 Task: In Heading Arial with underline. Font size of heading  '18'Font style of data Calibri. Font size of data  9Alignment of headline & data Align center. Fill color in heading,  RedFont color of data Black Apply border in Data No BorderIn the sheet   Revive Sales templetes book
Action: Mouse moved to (97, 217)
Screenshot: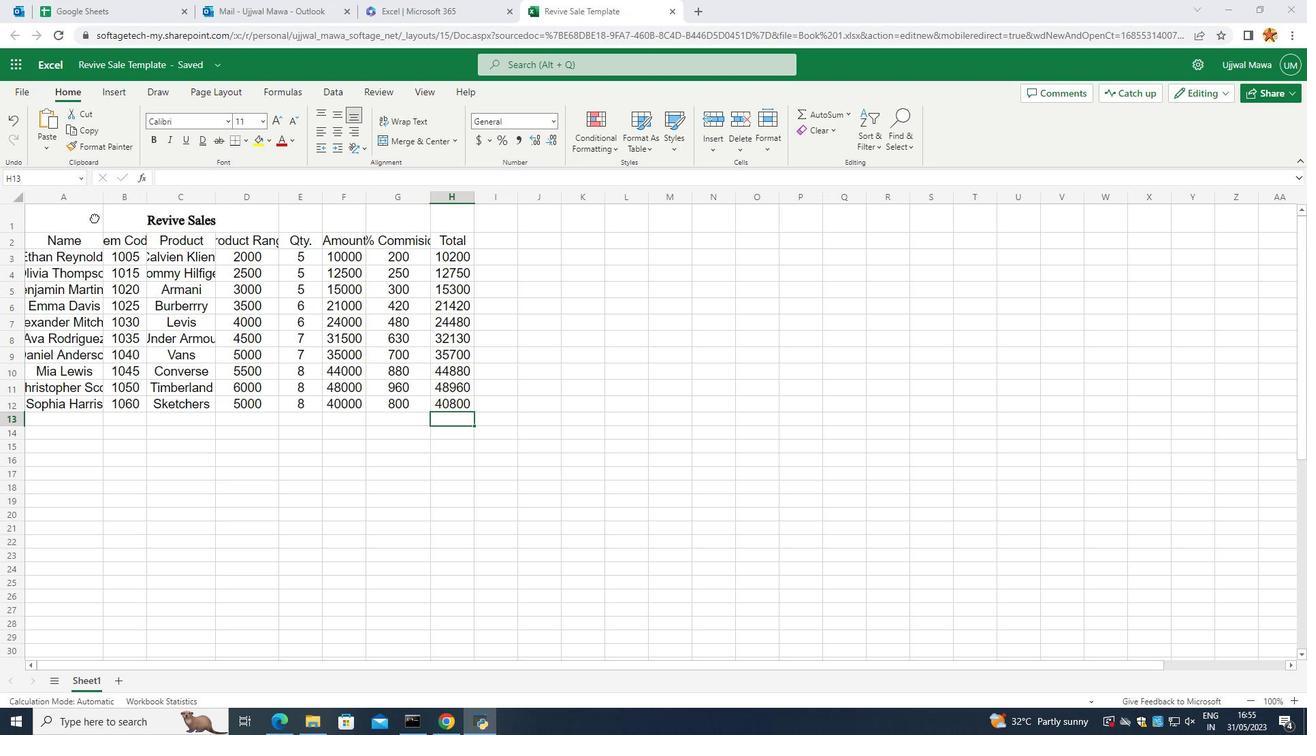 
Action: Mouse pressed left at (97, 217)
Screenshot: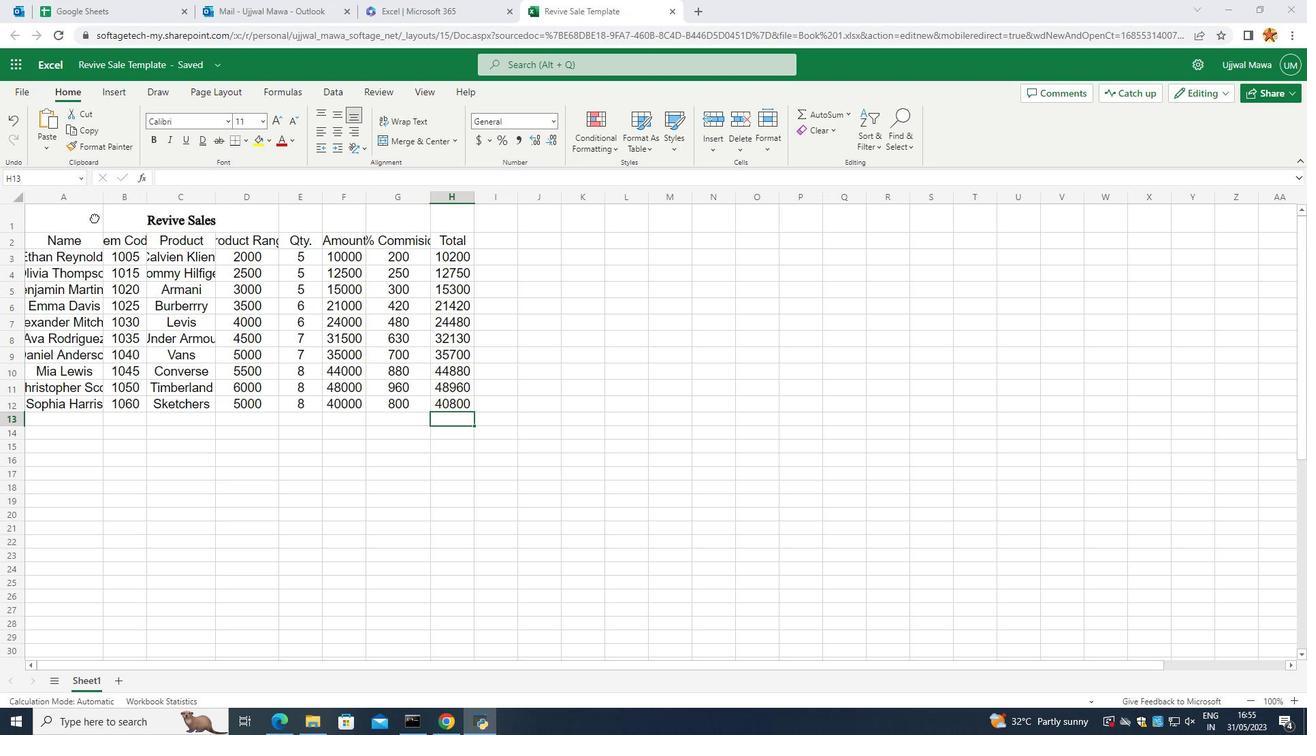 
Action: Mouse moved to (103, 200)
Screenshot: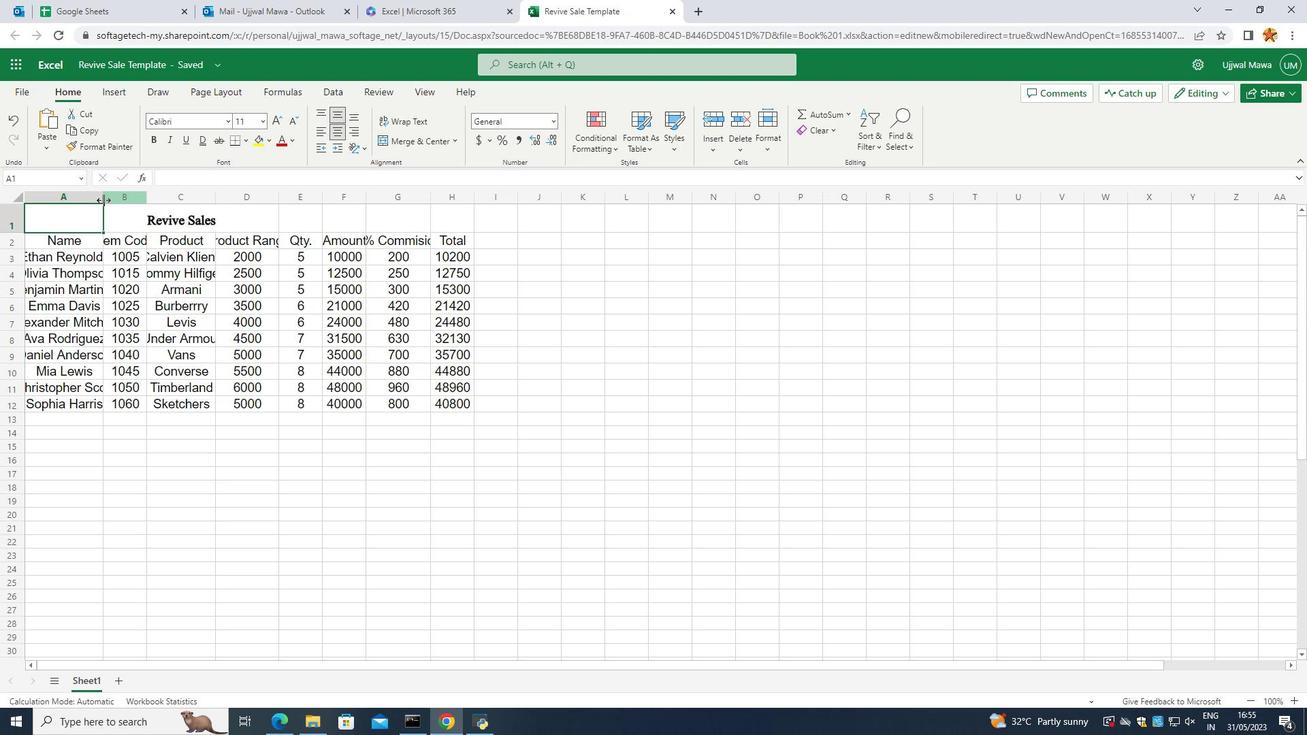 
Action: Mouse pressed left at (103, 200)
Screenshot: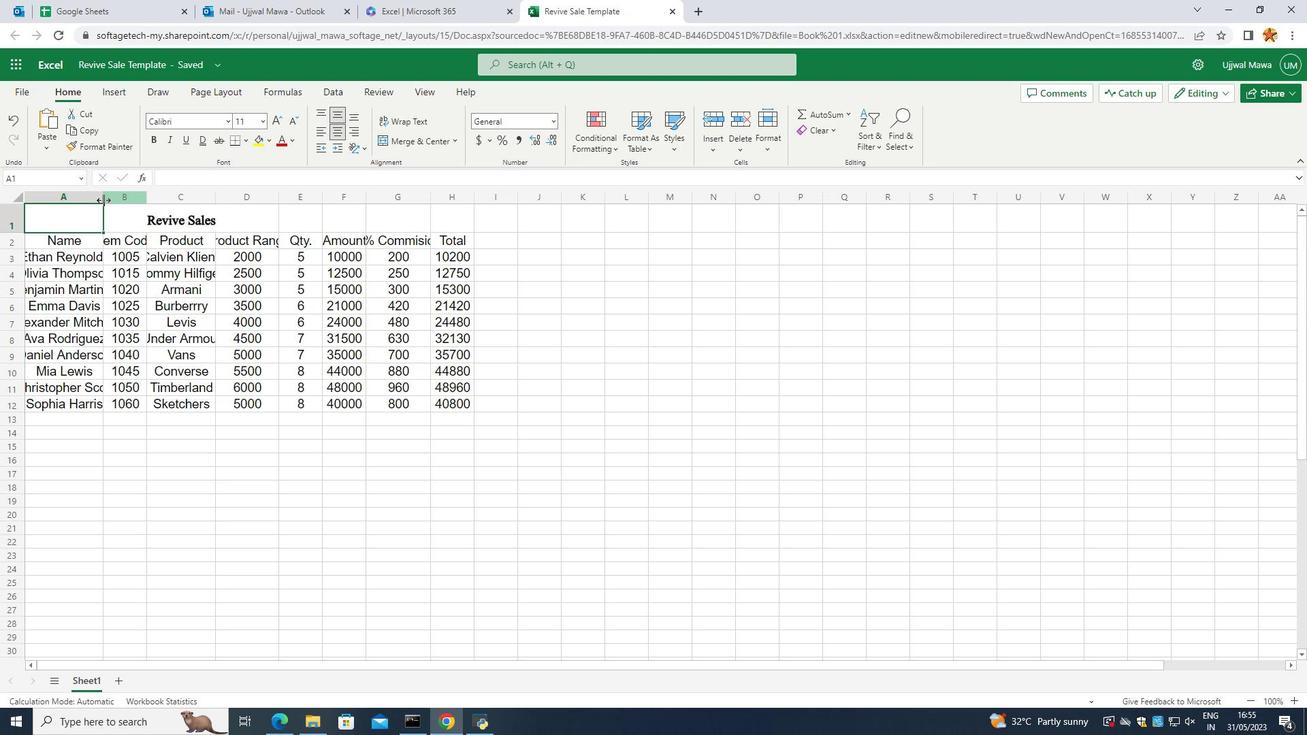 
Action: Mouse moved to (166, 207)
Screenshot: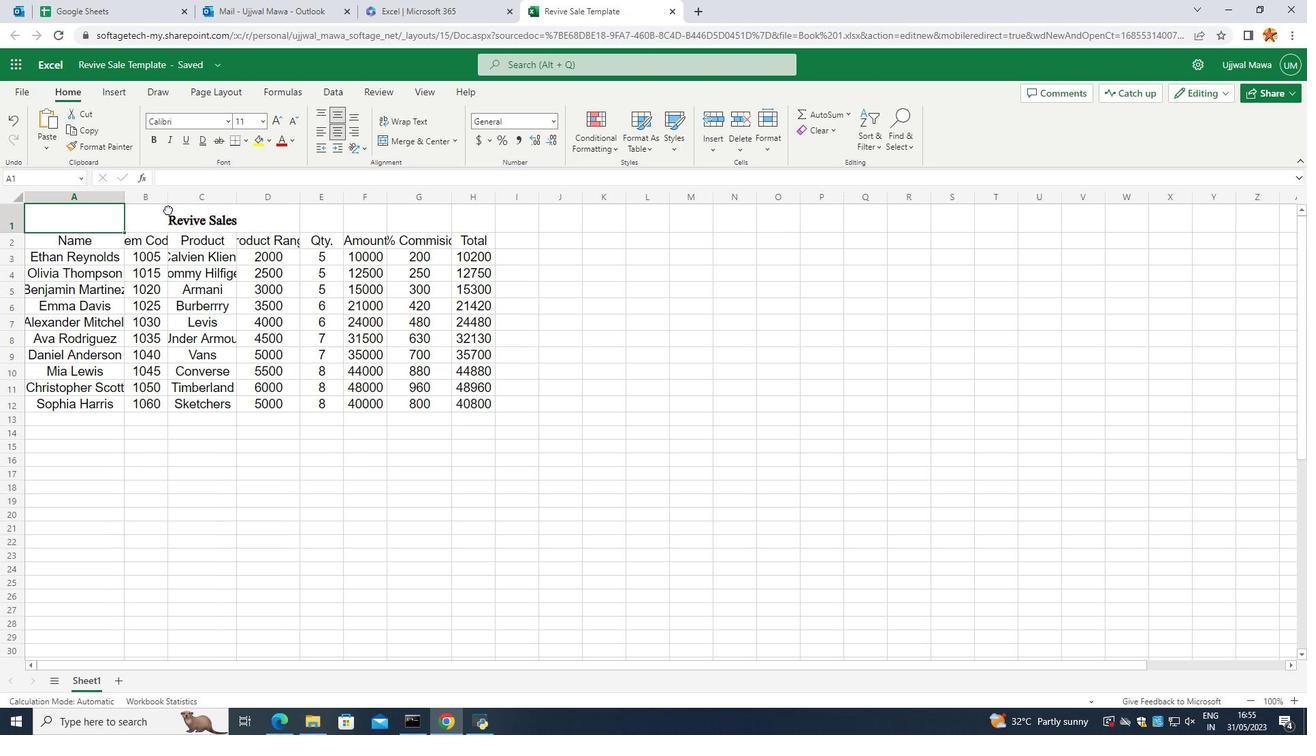 
Action: Mouse pressed left at (166, 207)
Screenshot: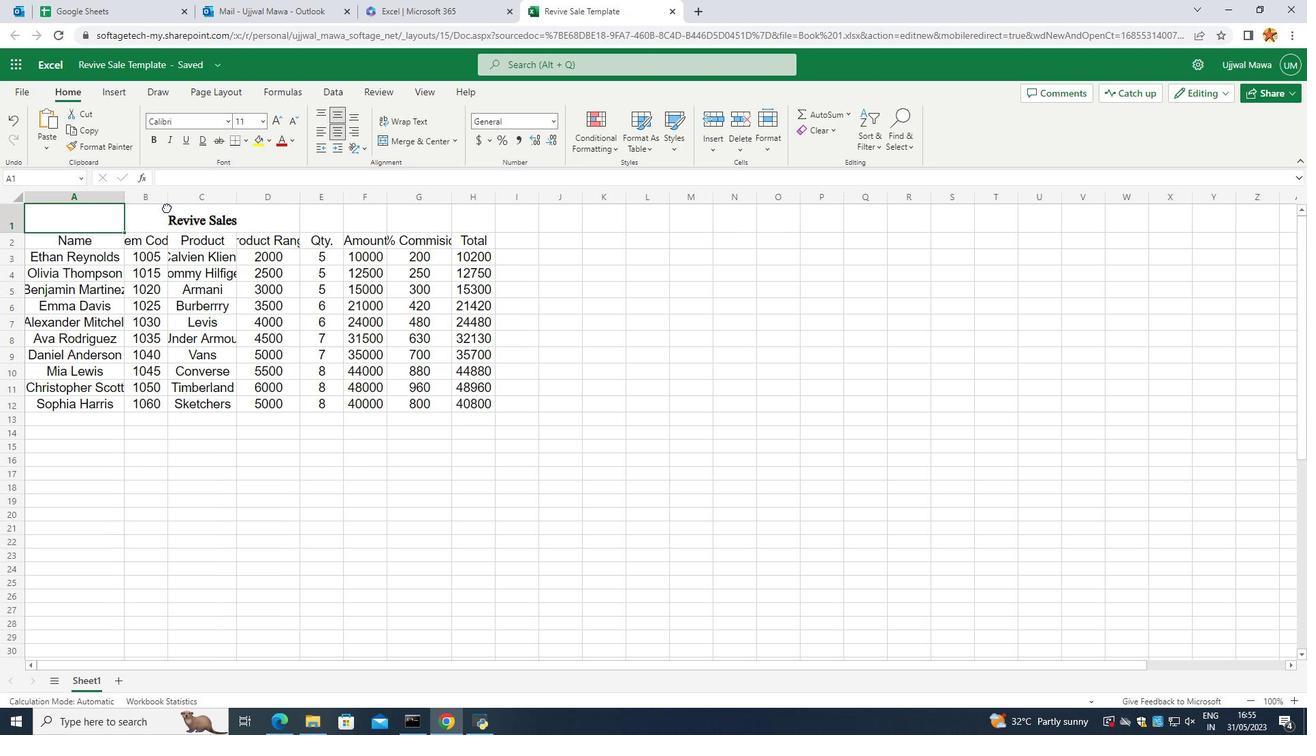 
Action: Mouse moved to (168, 201)
Screenshot: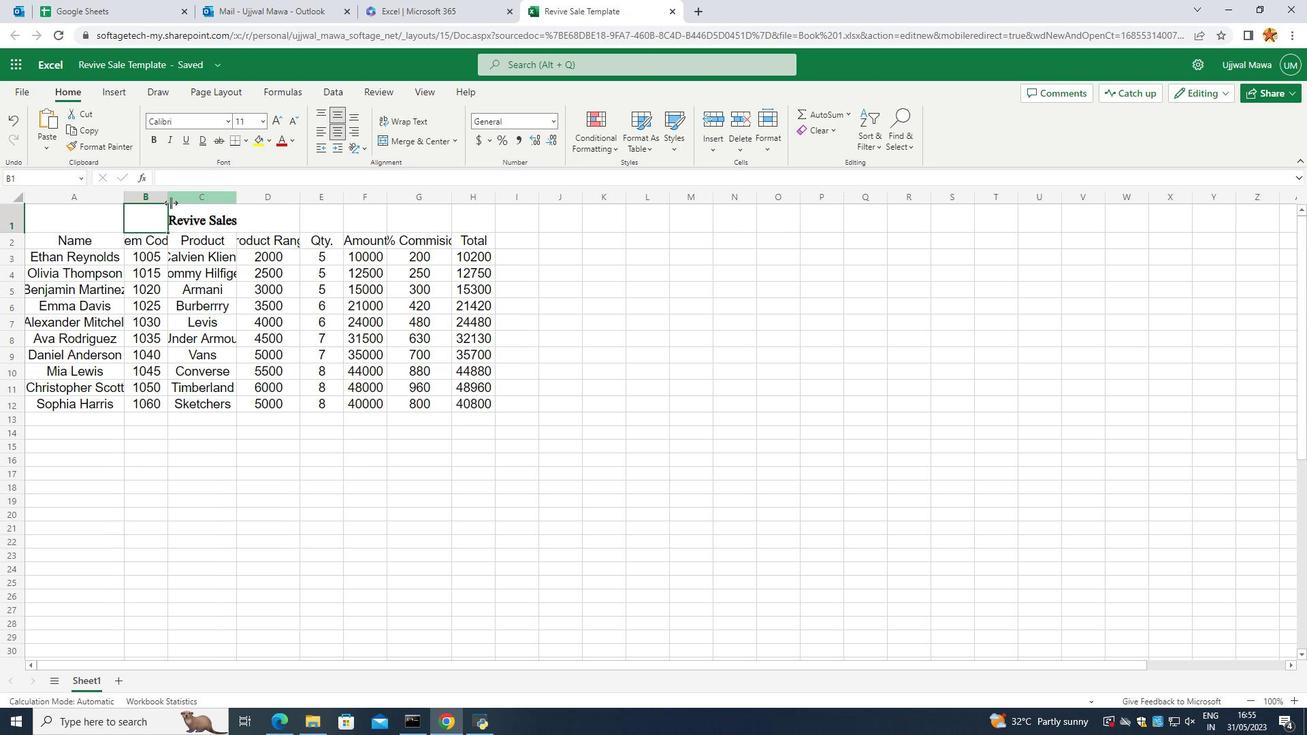 
Action: Mouse pressed left at (168, 201)
Screenshot: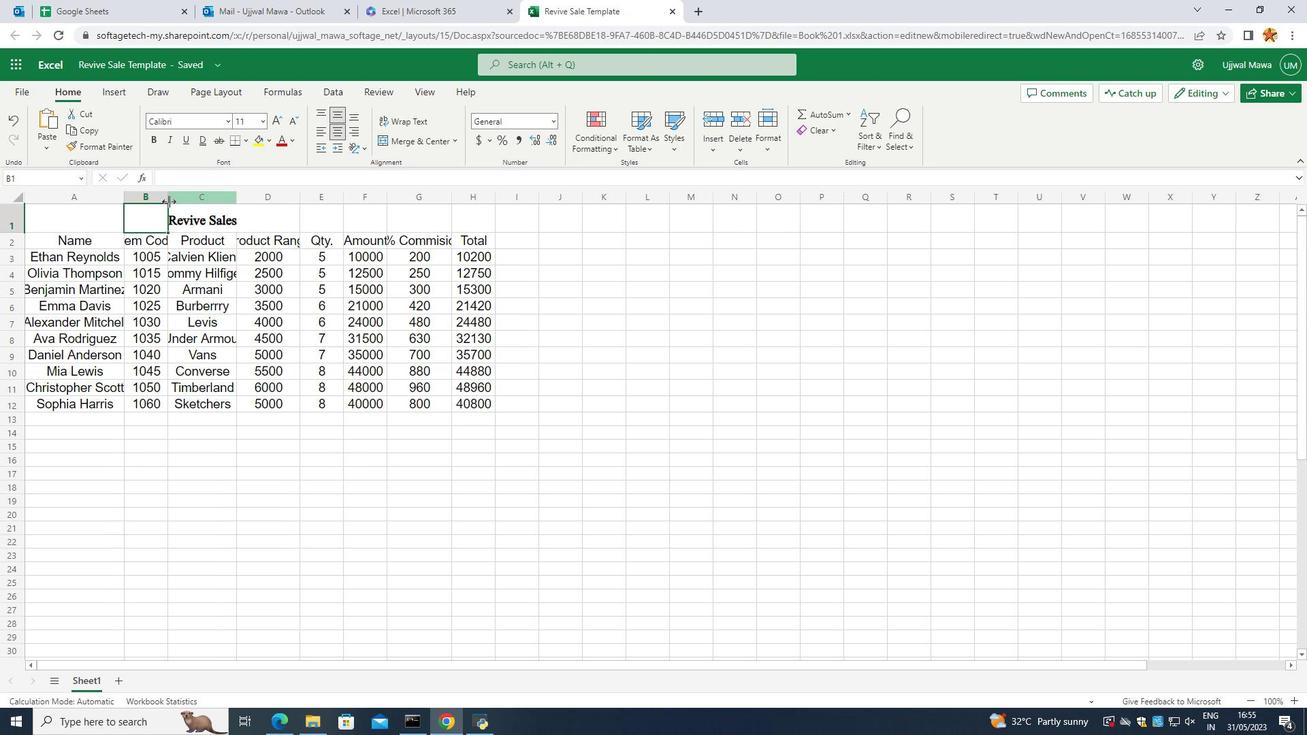 
Action: Mouse moved to (254, 212)
Screenshot: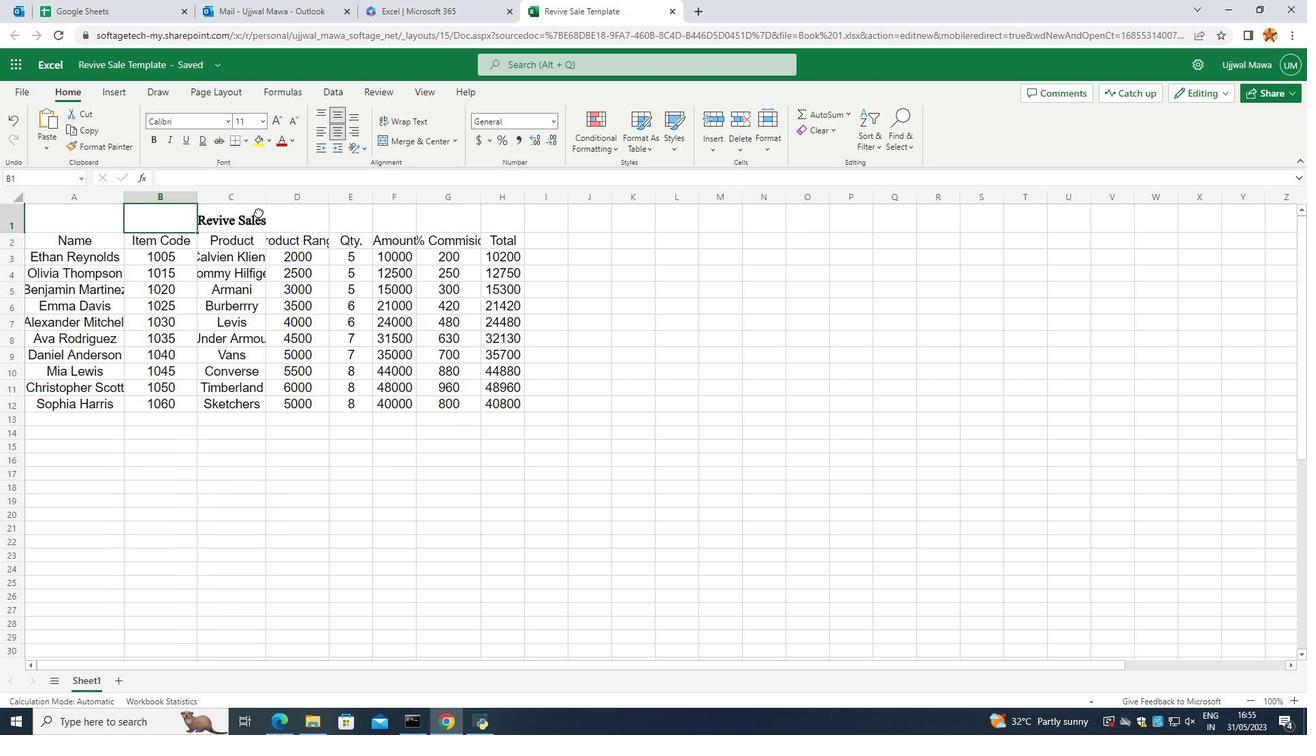 
Action: Mouse pressed left at (254, 212)
Screenshot: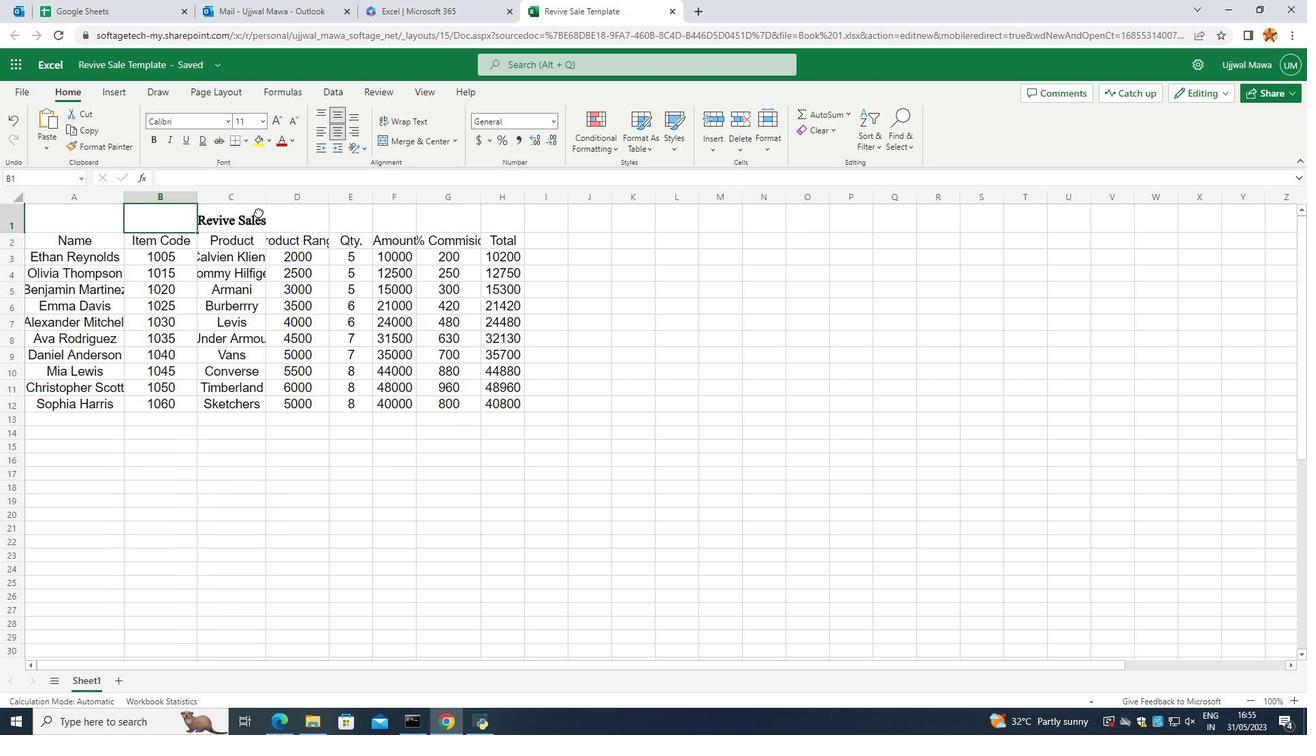 
Action: Mouse moved to (268, 200)
Screenshot: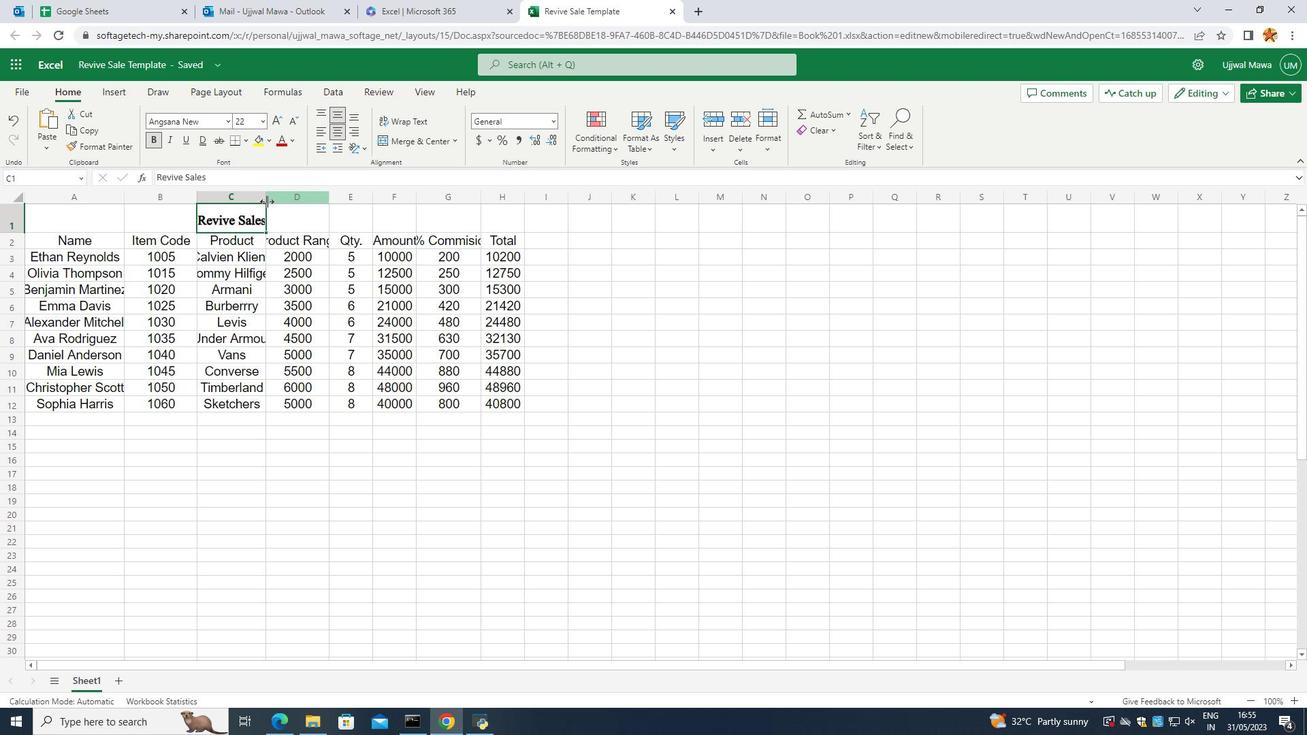 
Action: Mouse pressed left at (268, 200)
Screenshot: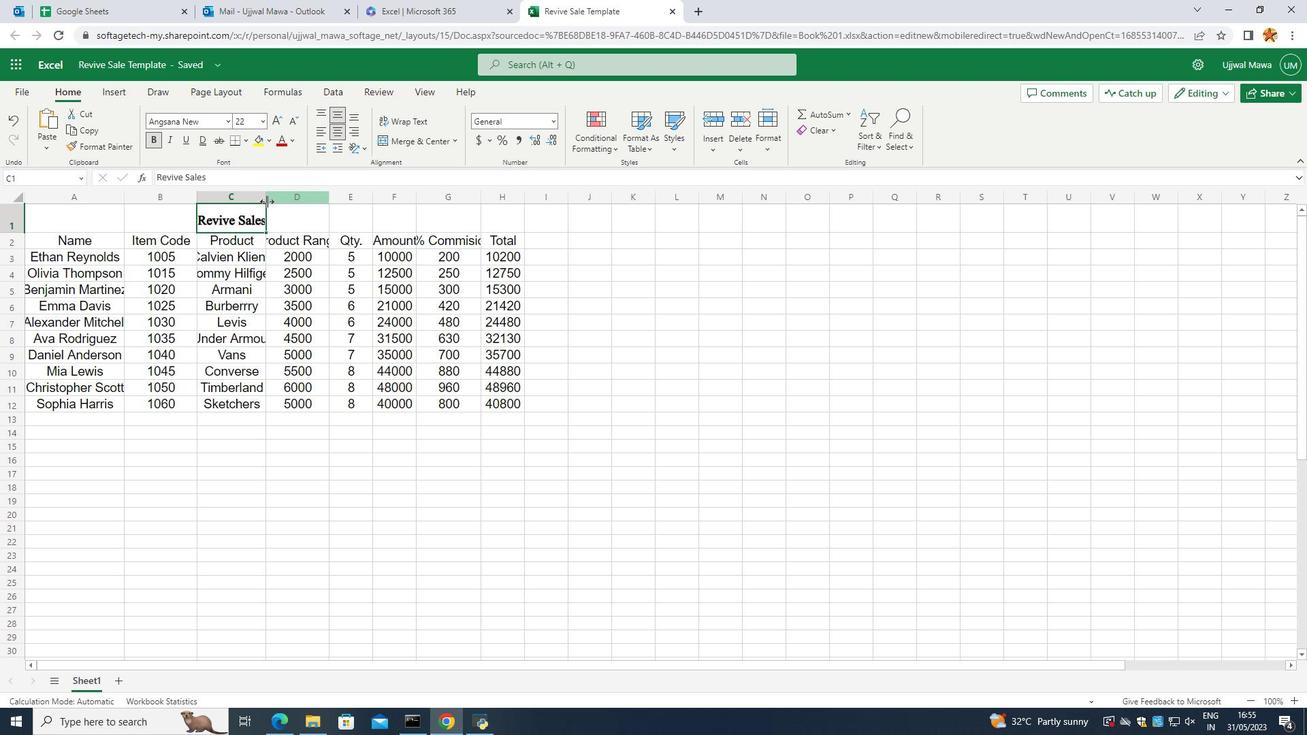 
Action: Mouse moved to (333, 207)
Screenshot: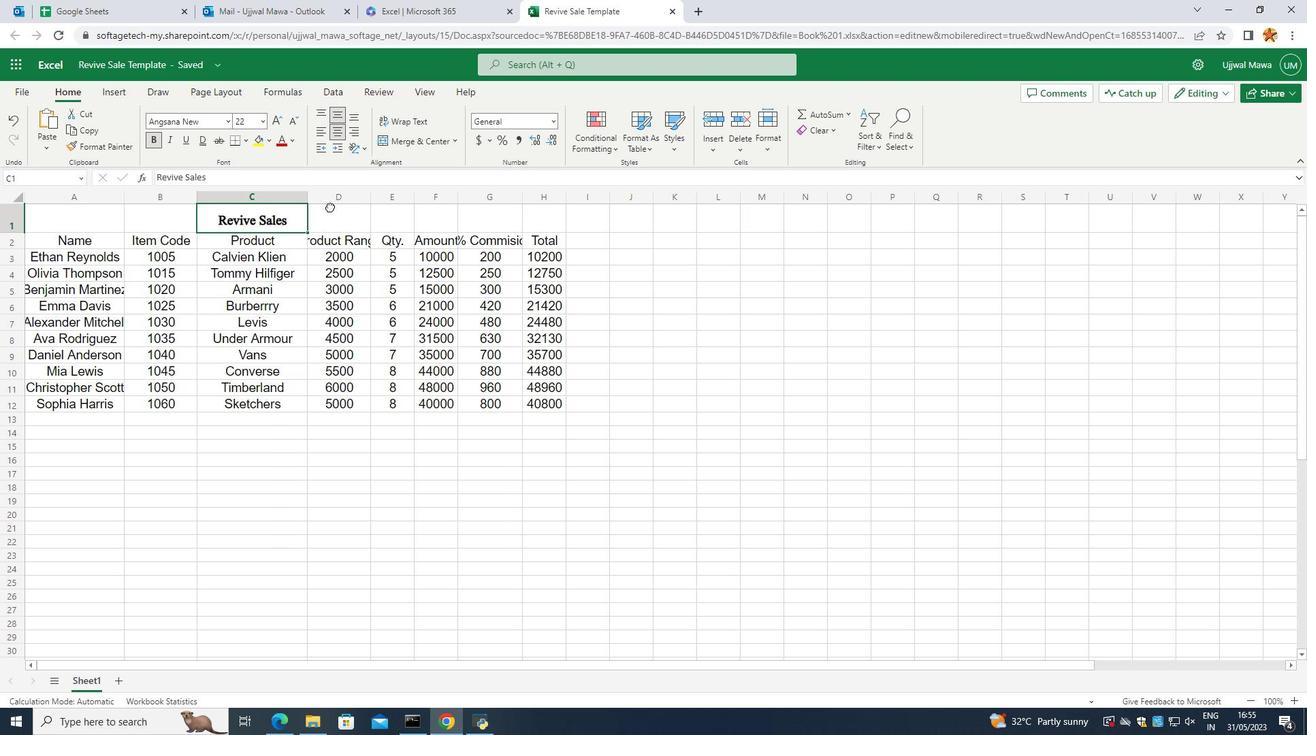 
Action: Mouse pressed left at (333, 207)
Screenshot: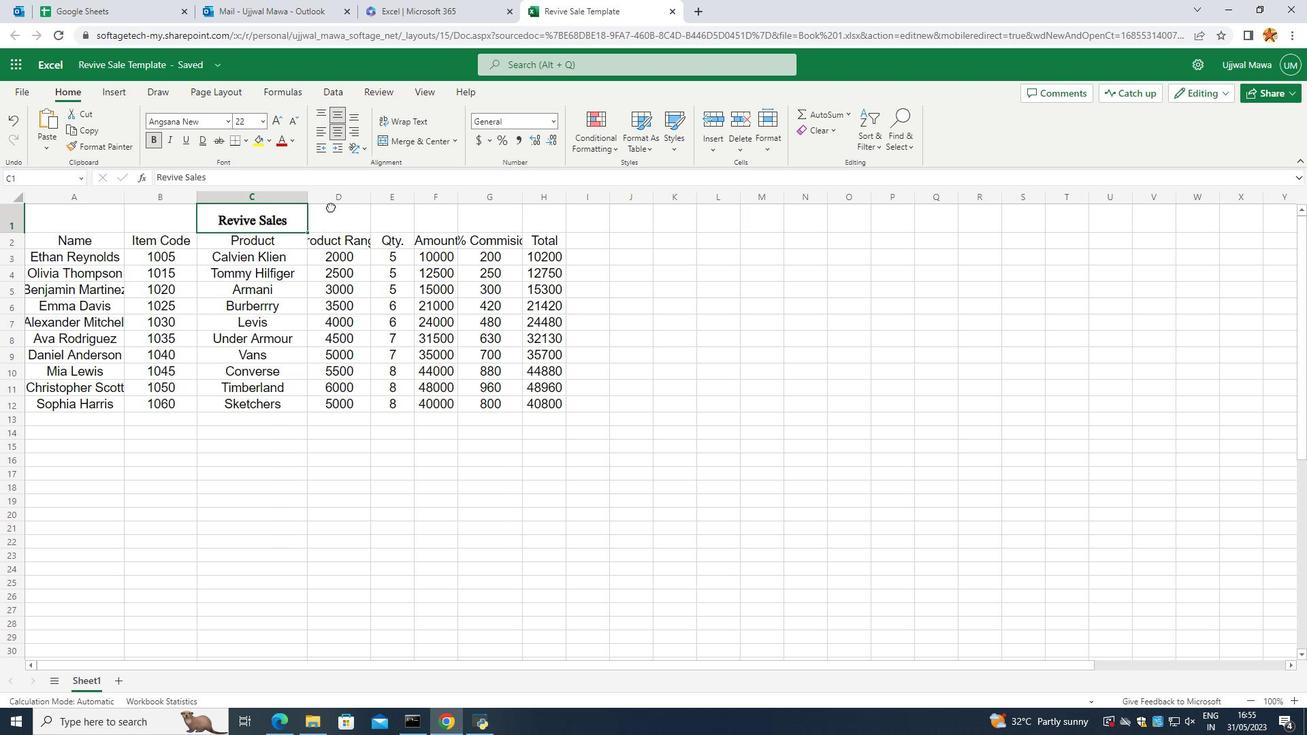 
Action: Mouse moved to (368, 198)
Screenshot: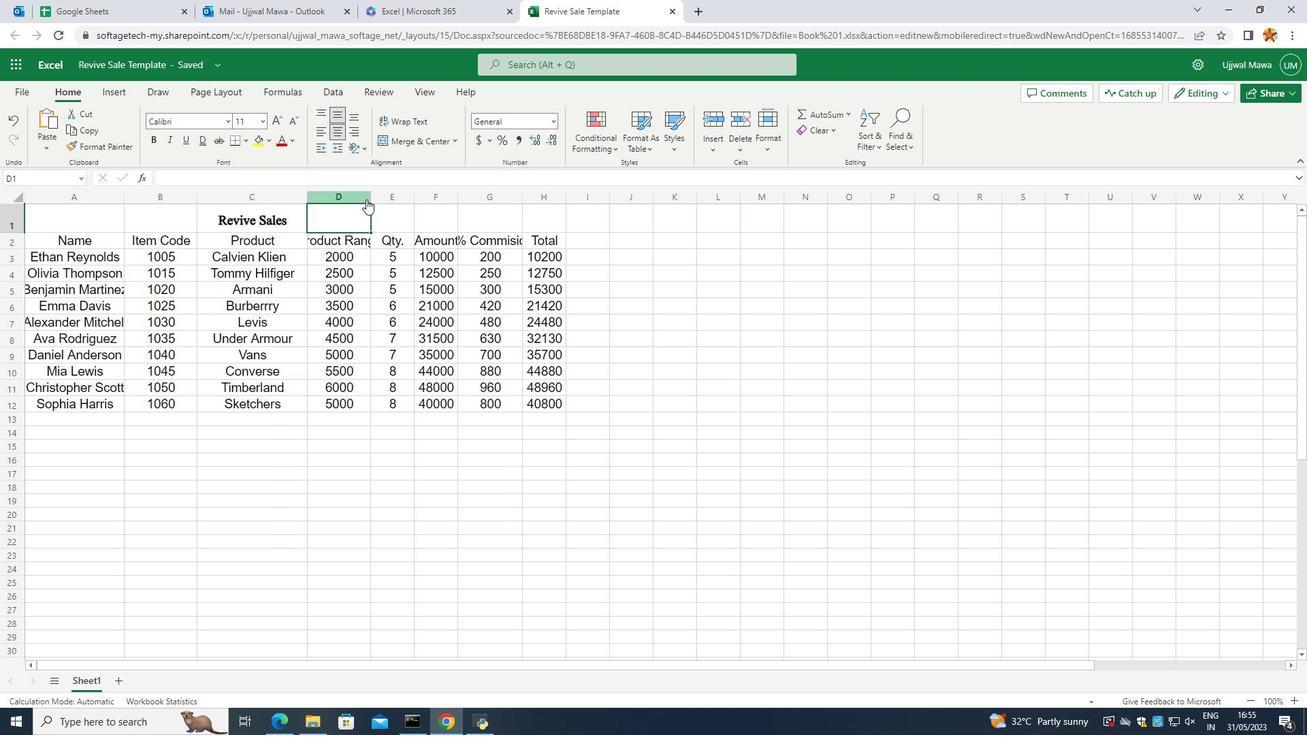 
Action: Mouse pressed left at (368, 198)
Screenshot: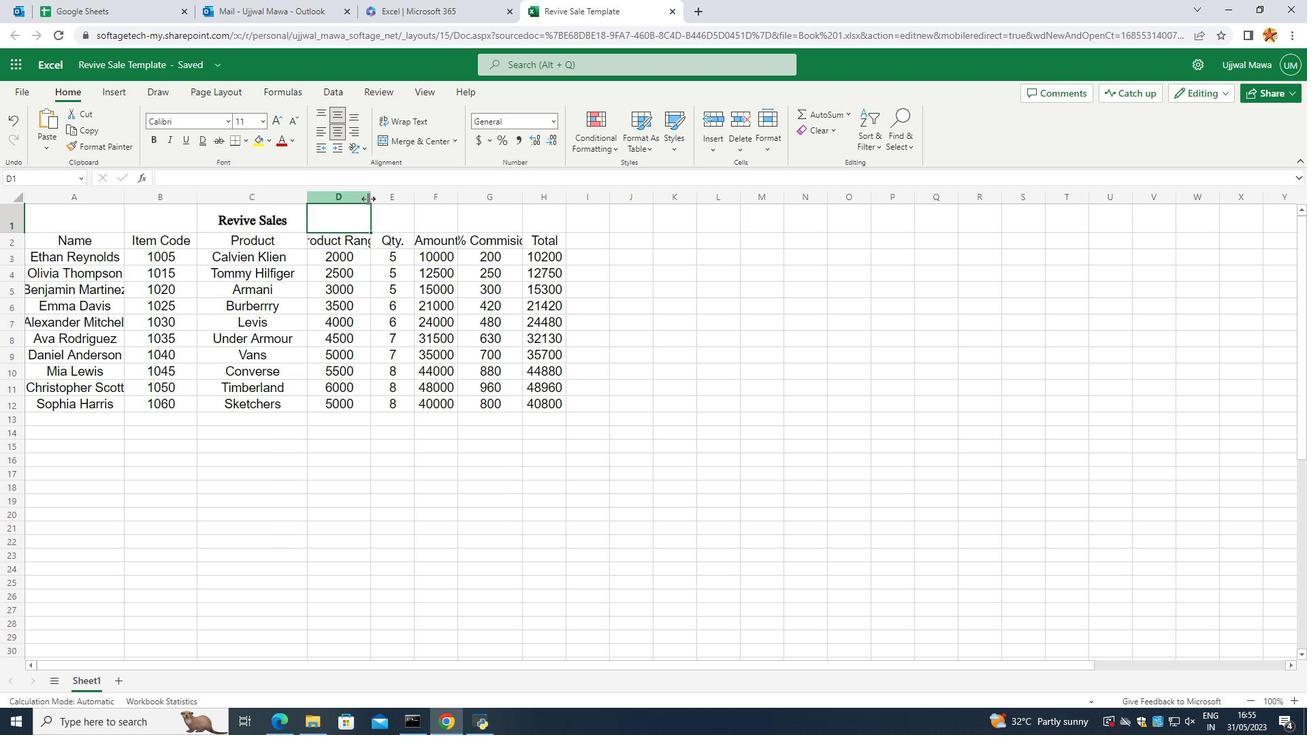 
Action: Mouse moved to (474, 207)
Screenshot: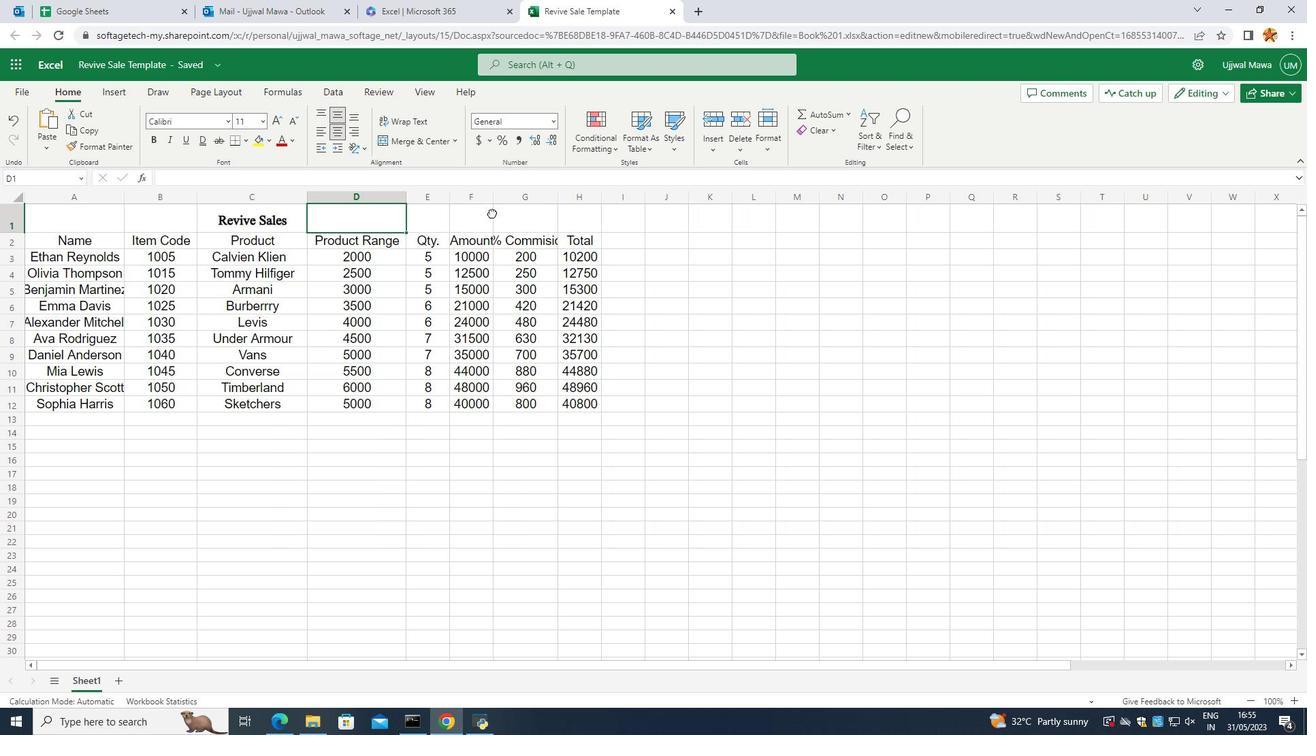 
Action: Mouse pressed left at (474, 207)
Screenshot: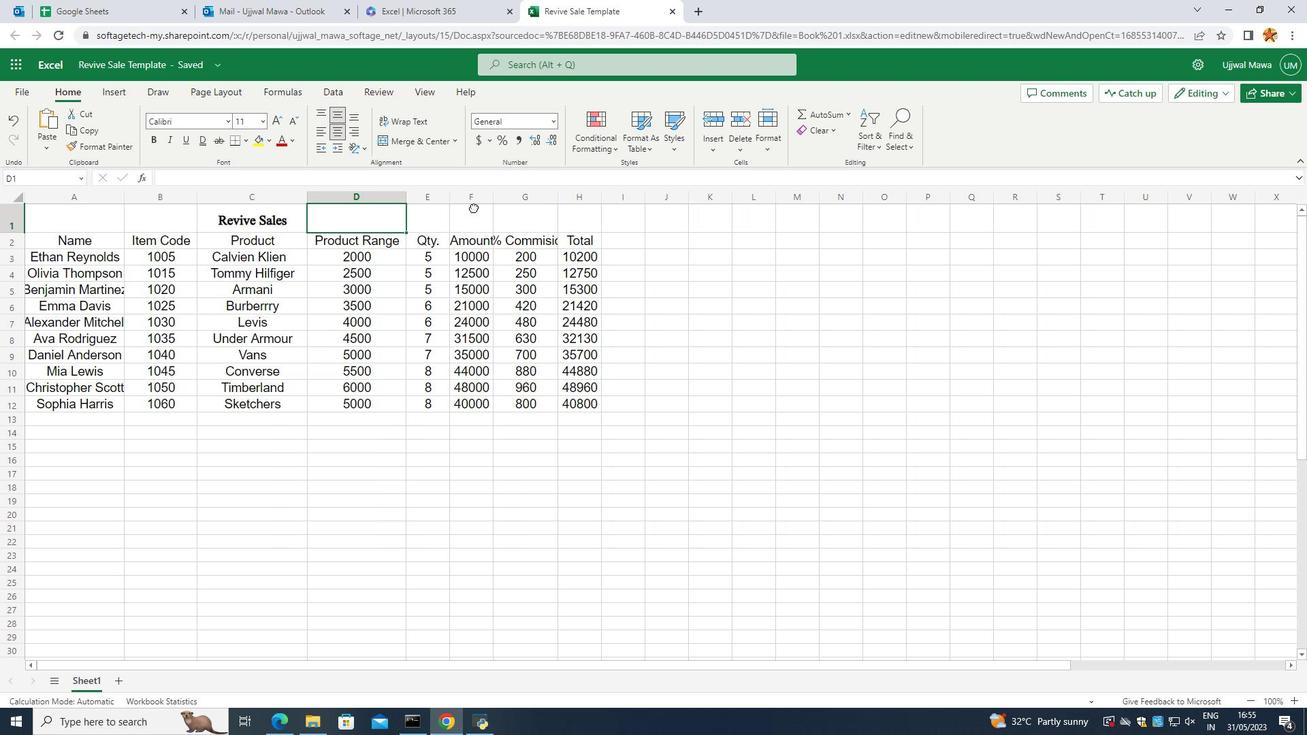 
Action: Mouse moved to (494, 203)
Screenshot: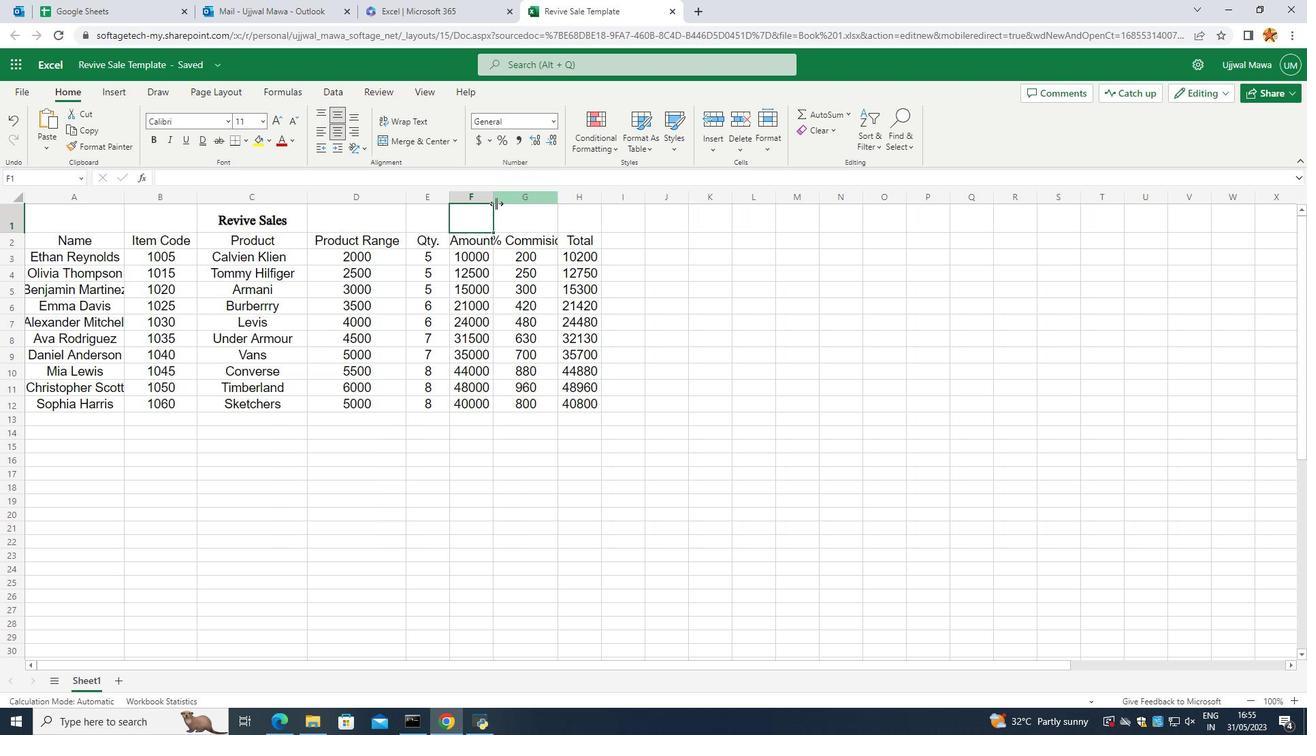 
Action: Mouse pressed left at (494, 203)
Screenshot: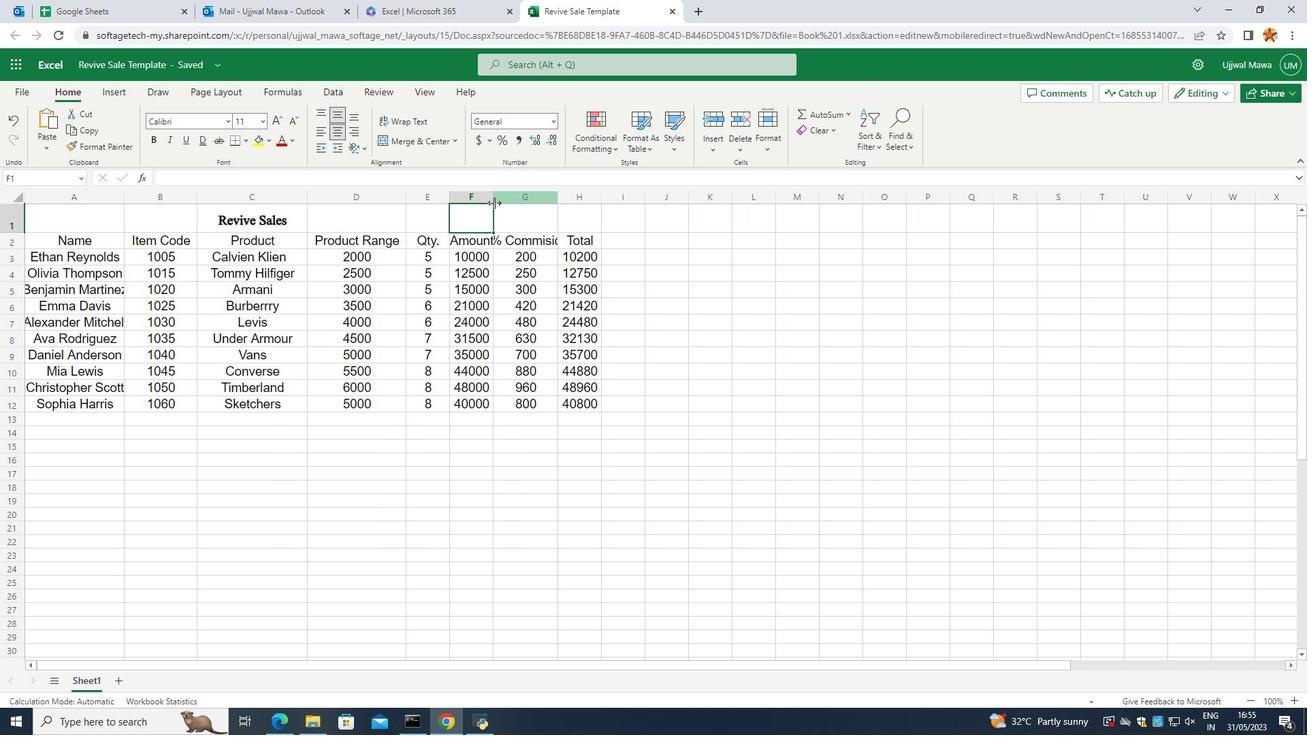 
Action: Mouse moved to (562, 208)
Screenshot: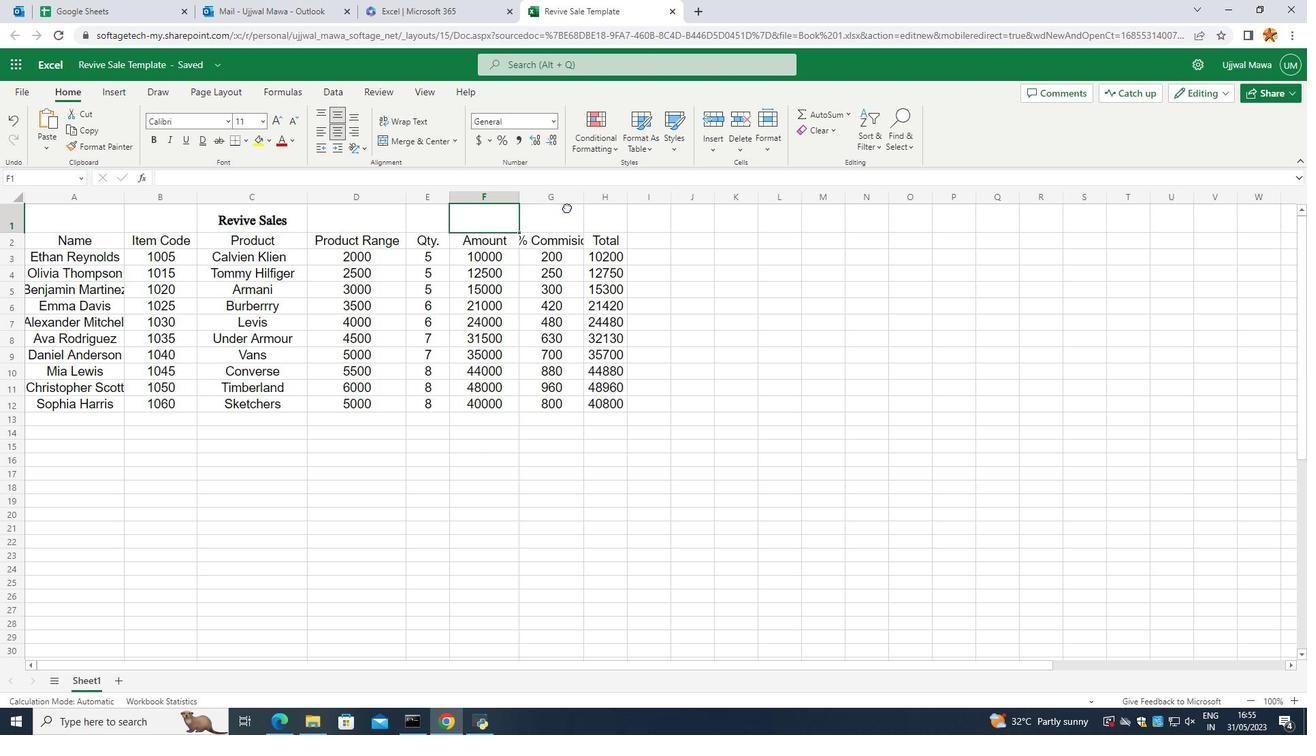 
Action: Mouse pressed left at (562, 208)
Screenshot: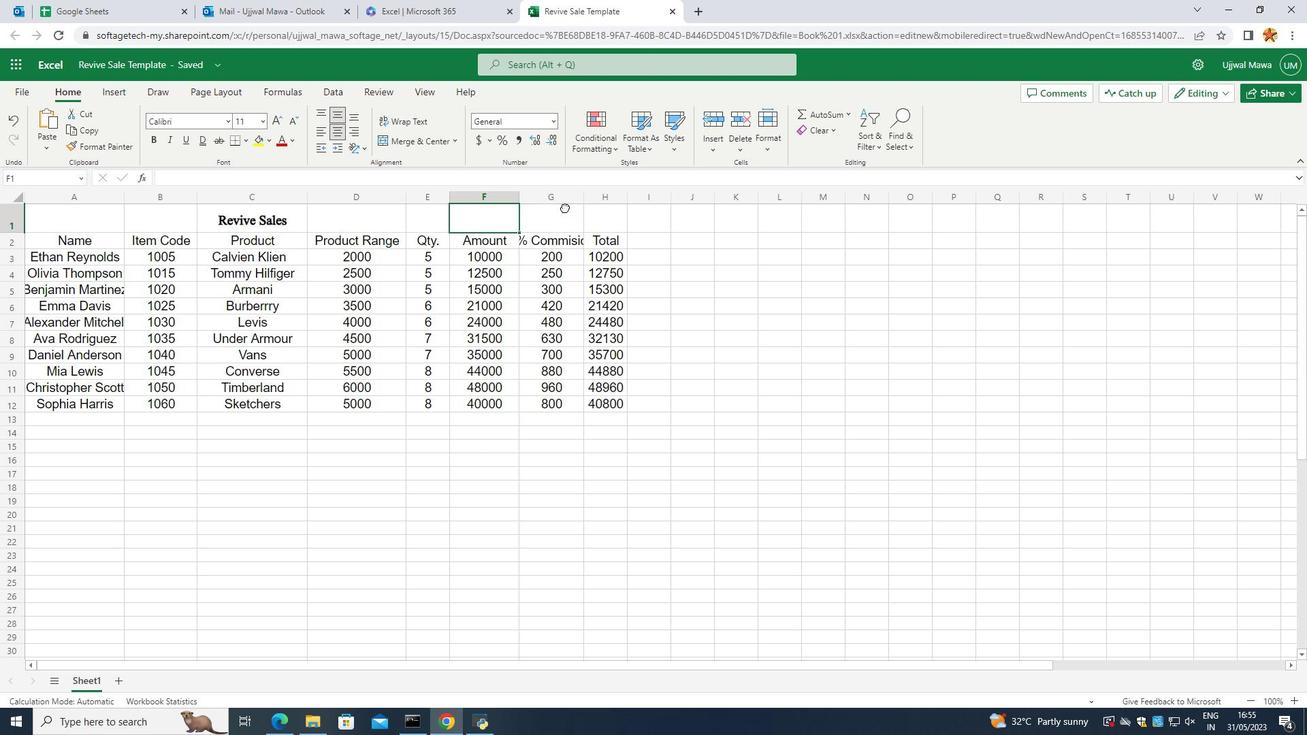 
Action: Mouse moved to (583, 200)
Screenshot: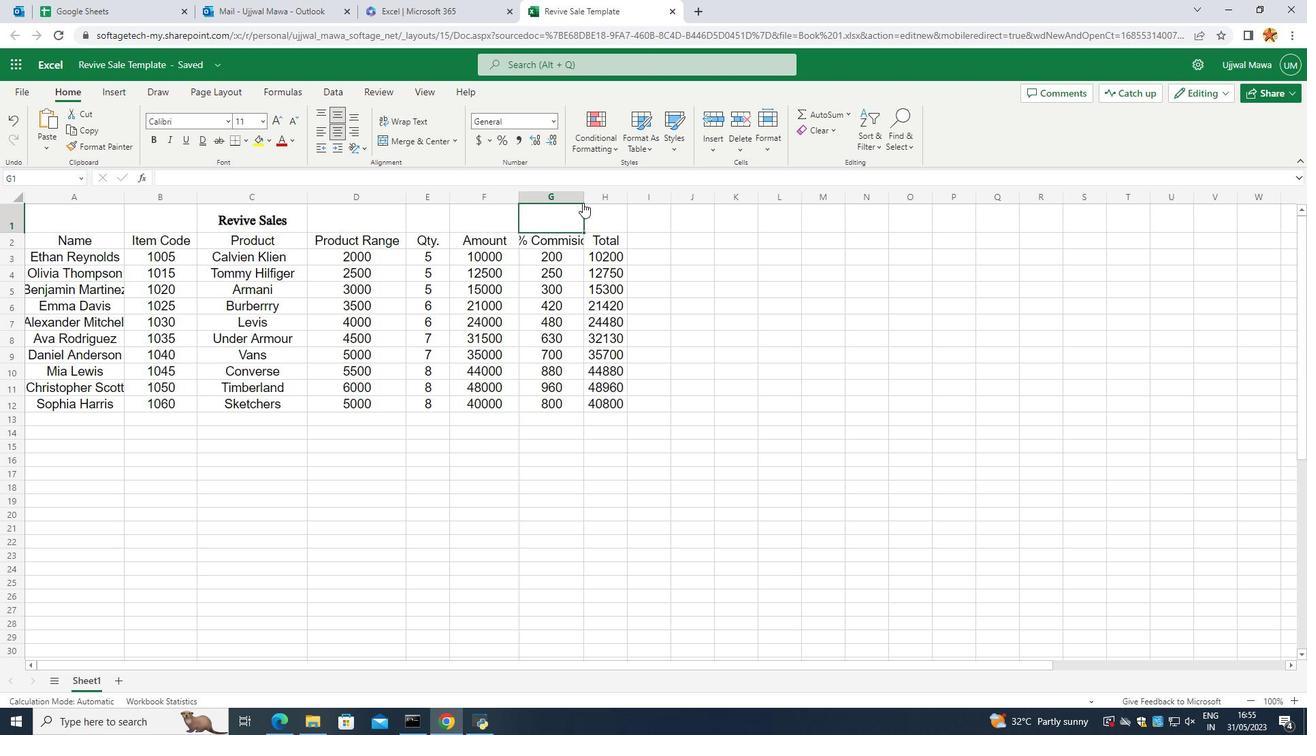 
Action: Mouse pressed left at (583, 200)
Screenshot: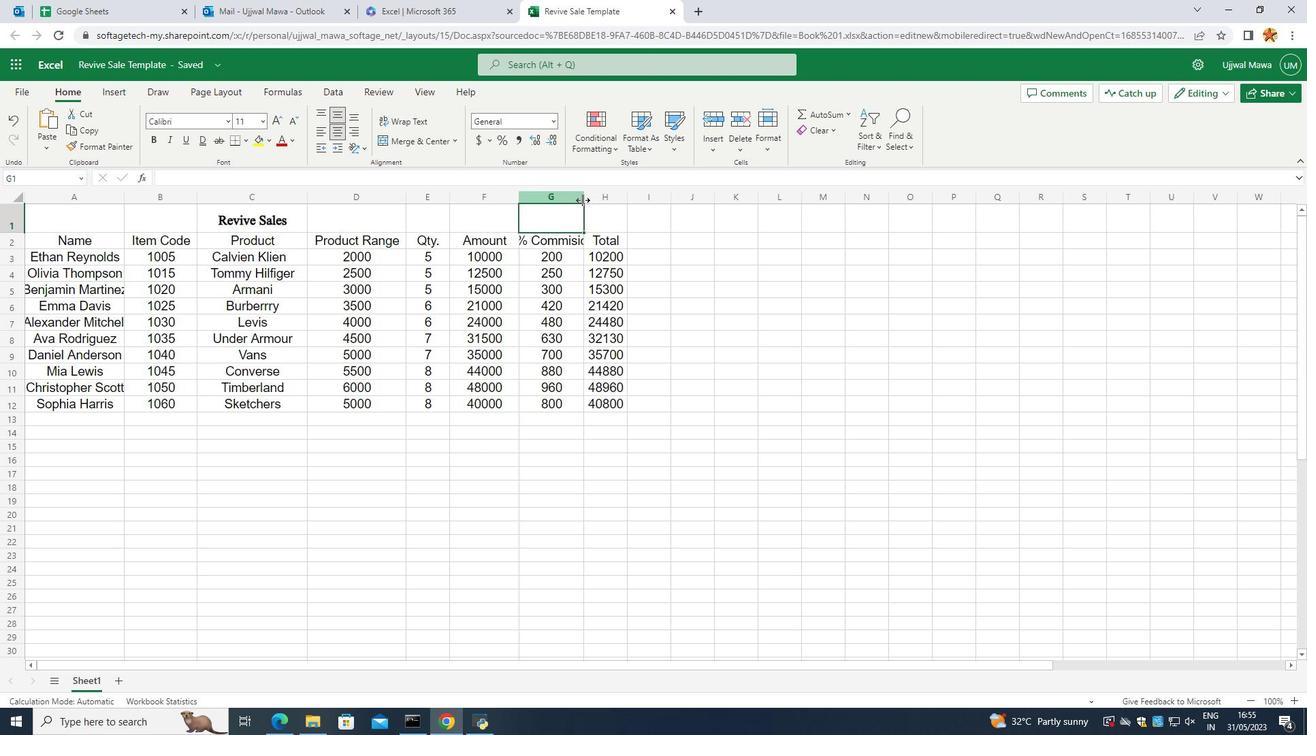 
Action: Mouse moved to (844, 316)
Screenshot: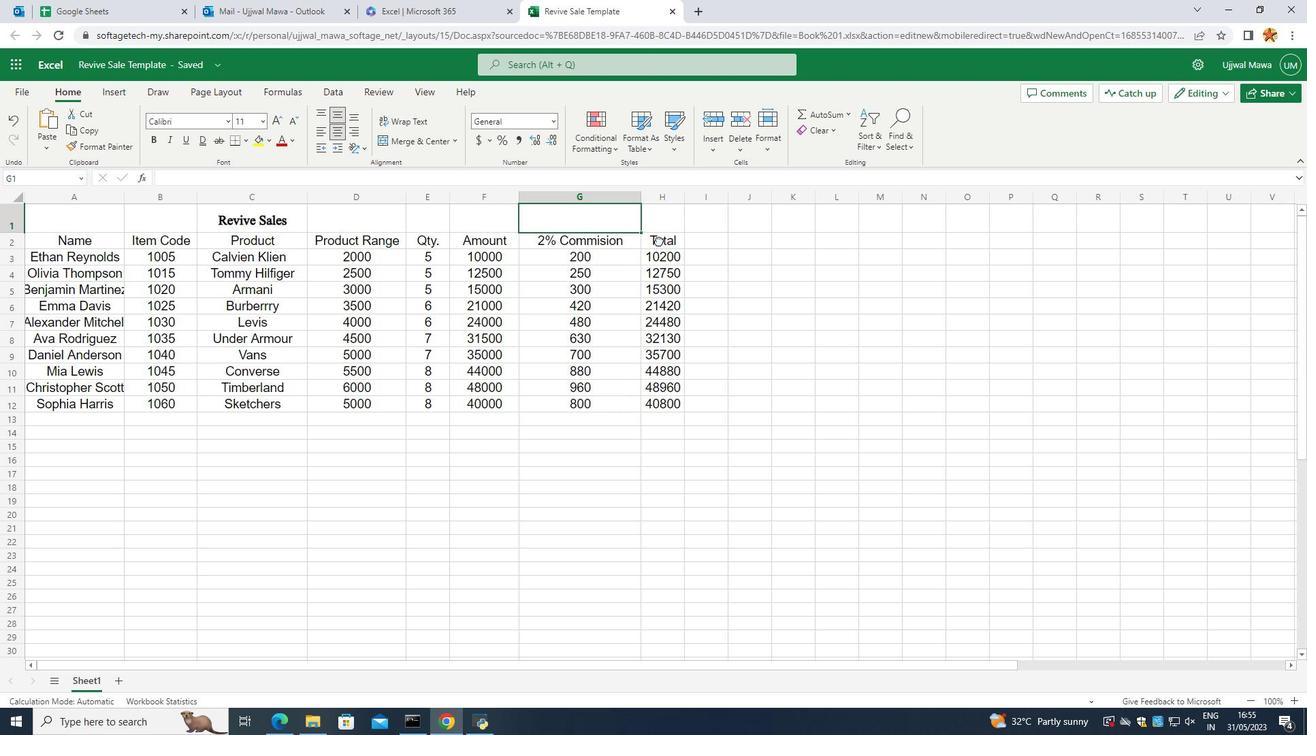 
Action: Mouse pressed left at (844, 316)
Screenshot: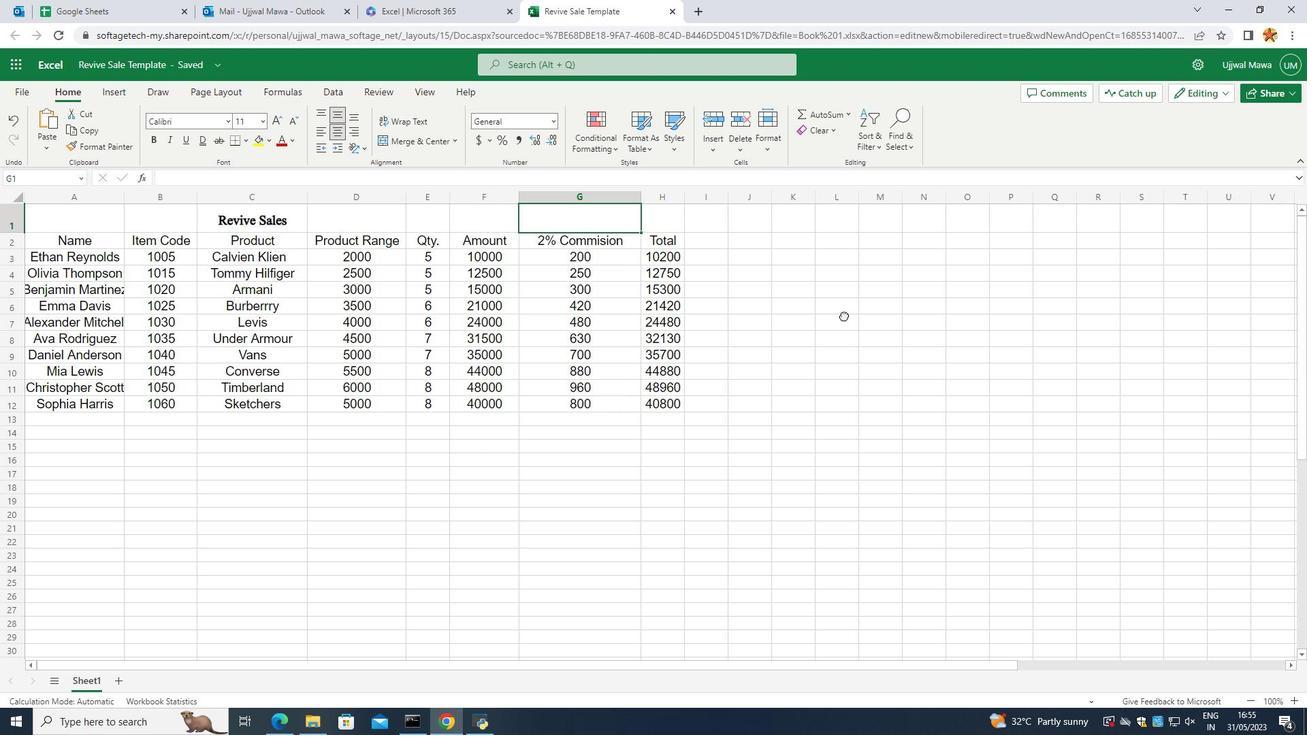 
Action: Mouse moved to (253, 215)
Screenshot: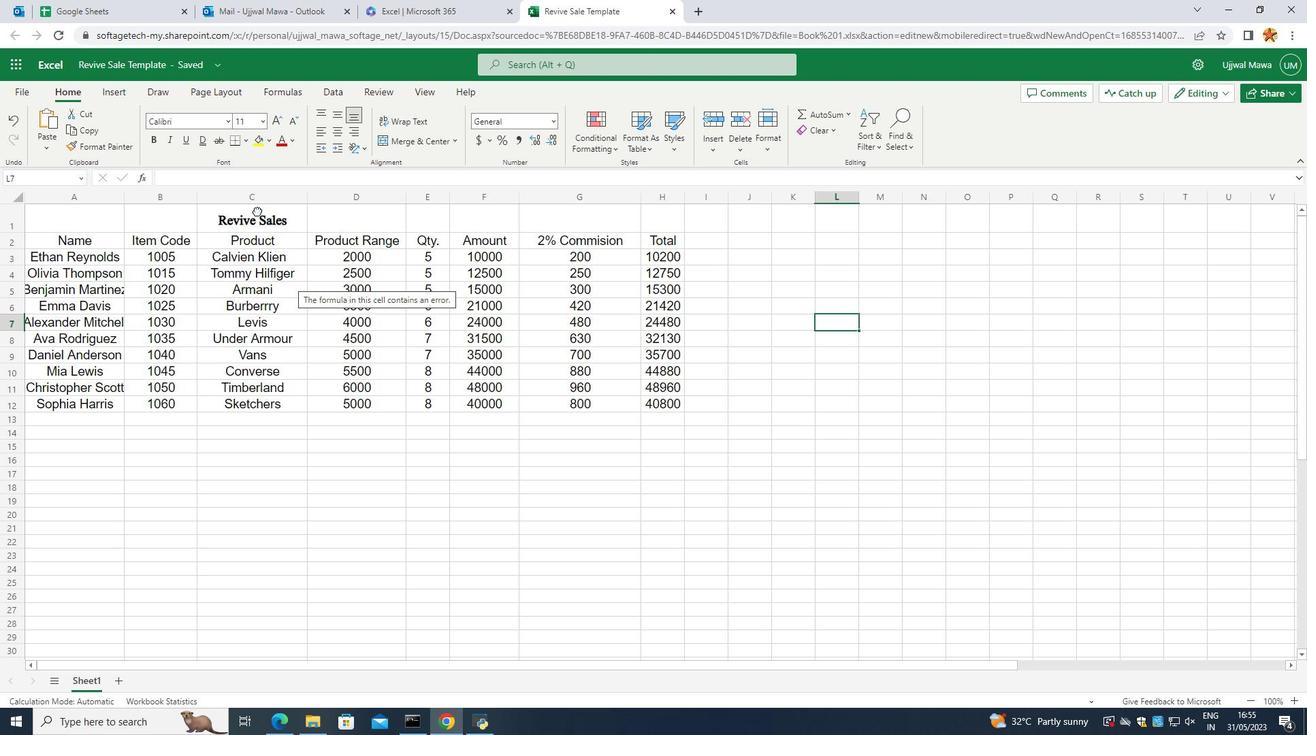 
Action: Mouse pressed left at (253, 215)
Screenshot: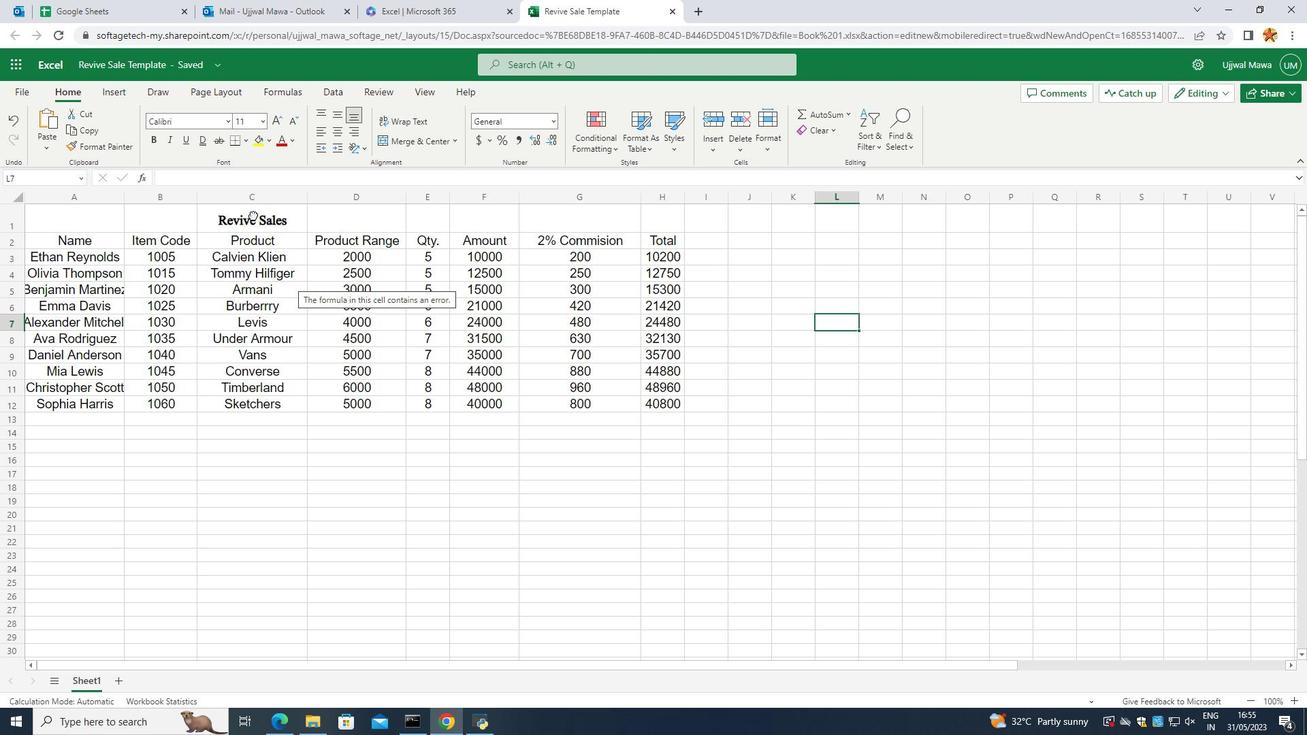 
Action: Mouse moved to (269, 143)
Screenshot: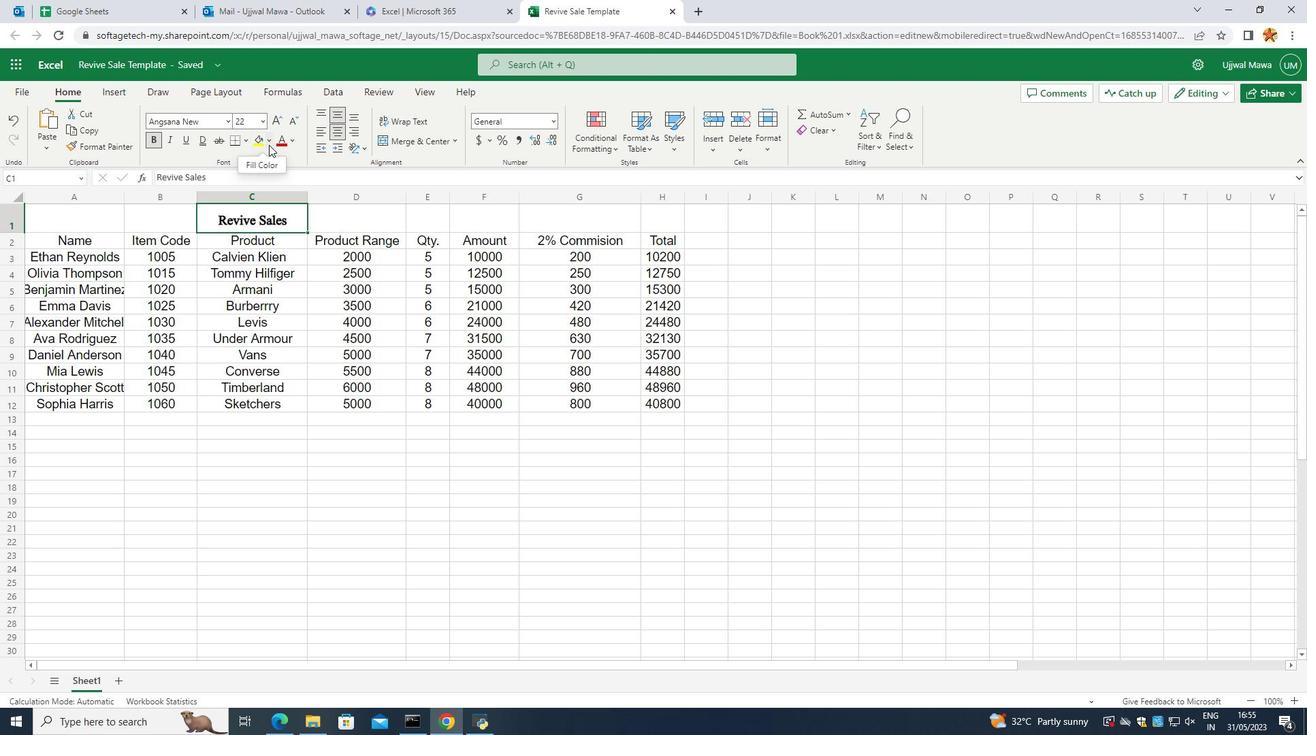 
Action: Mouse pressed left at (269, 143)
Screenshot: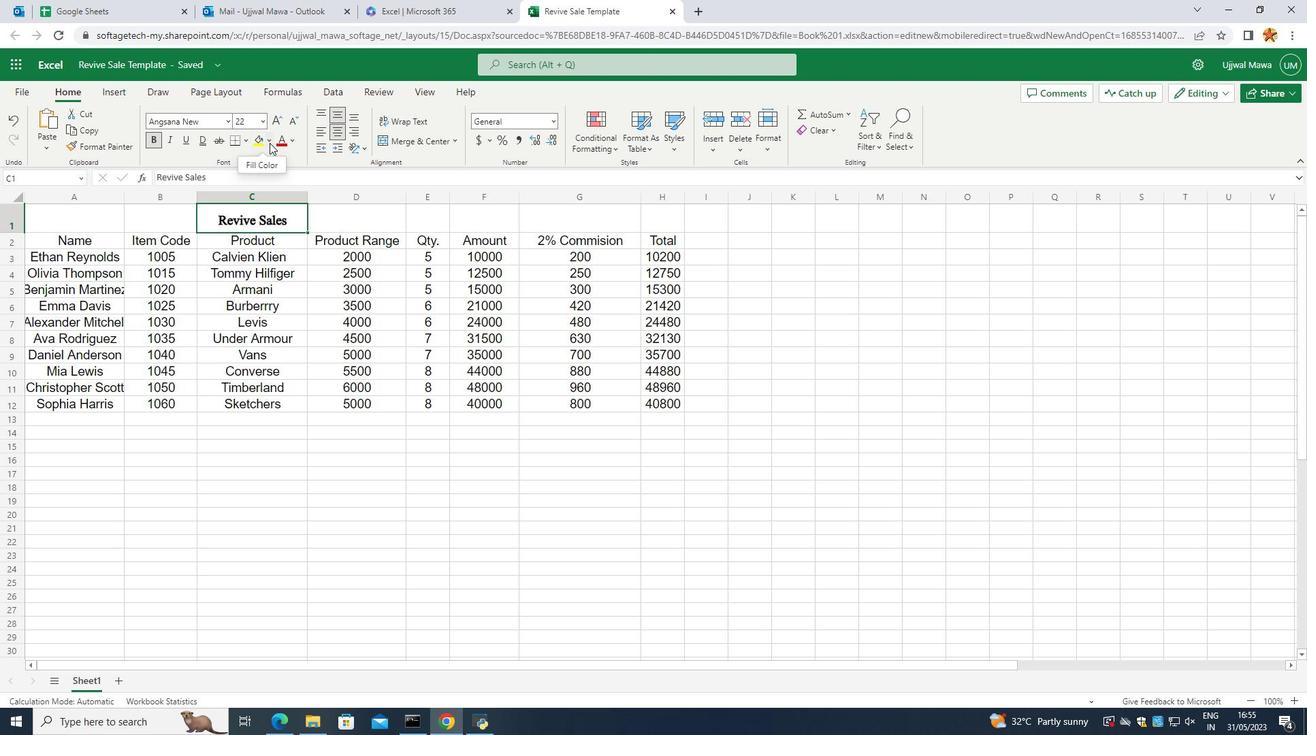
Action: Mouse moved to (347, 244)
Screenshot: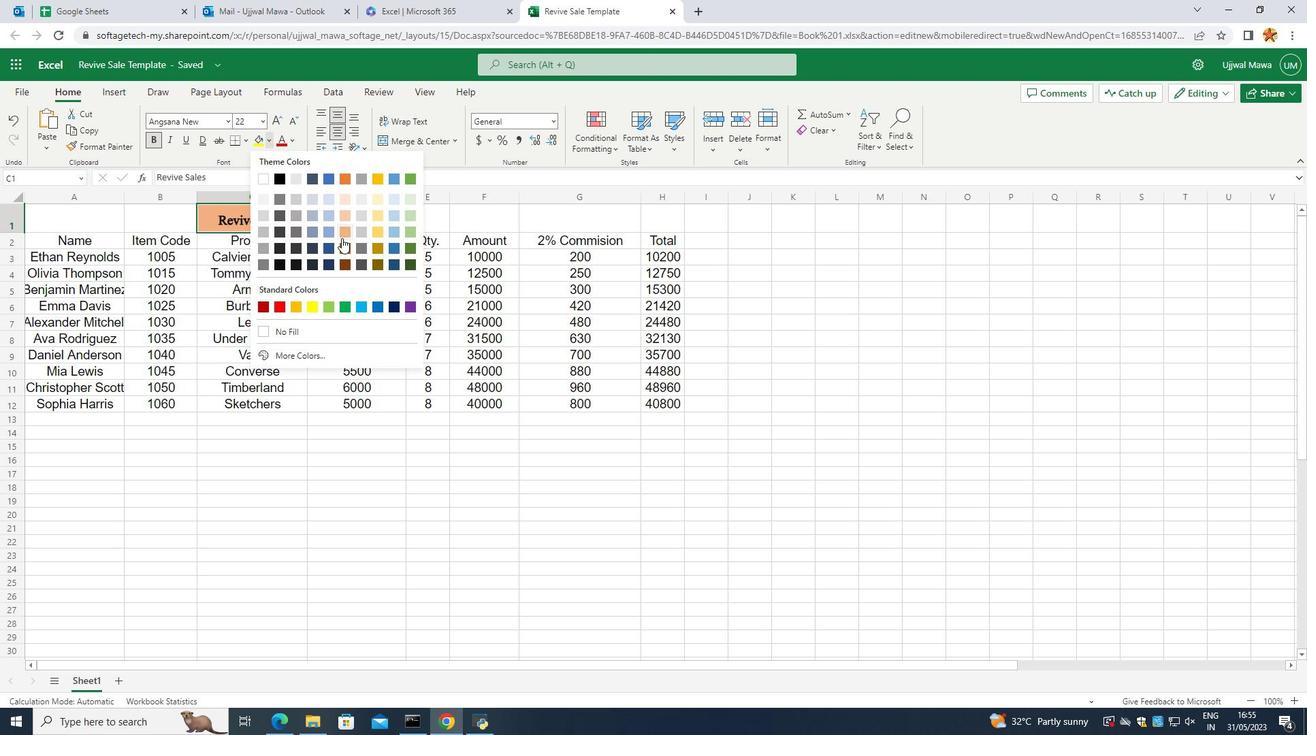 
Action: Mouse pressed left at (347, 244)
Screenshot: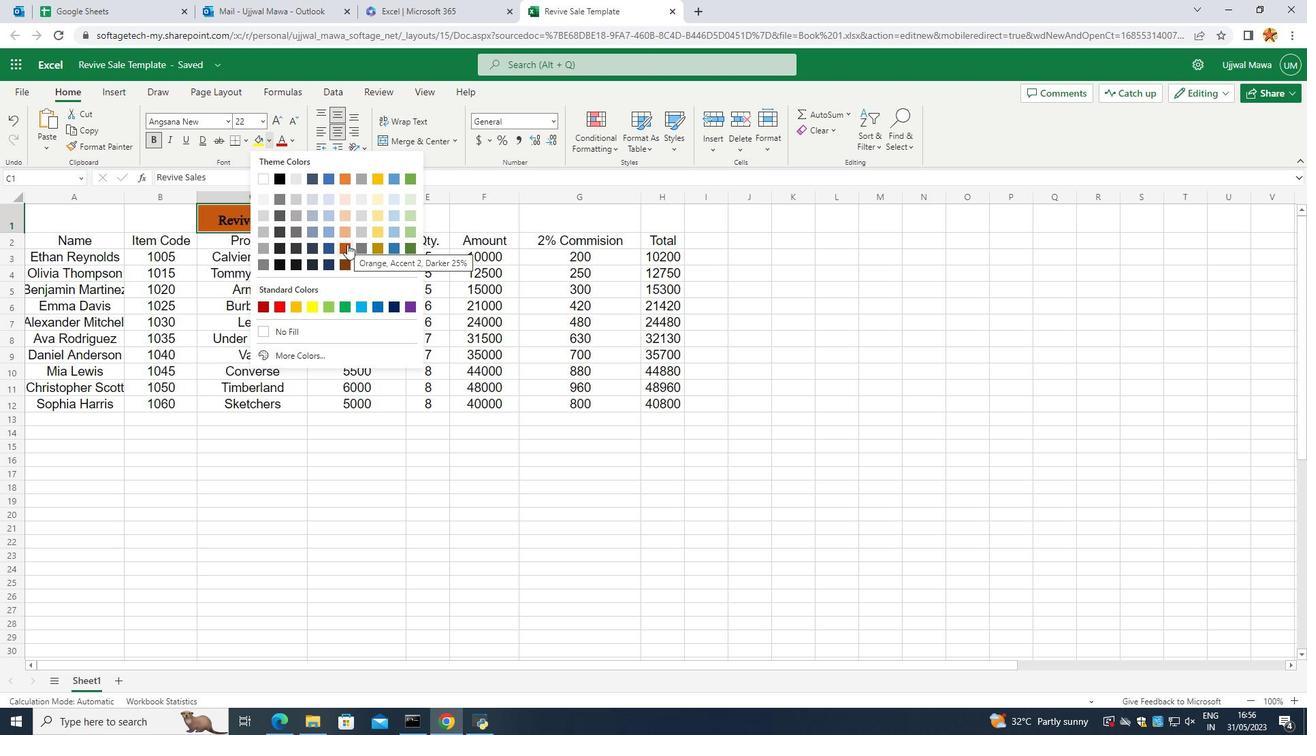 
Action: Mouse moved to (57, 235)
Screenshot: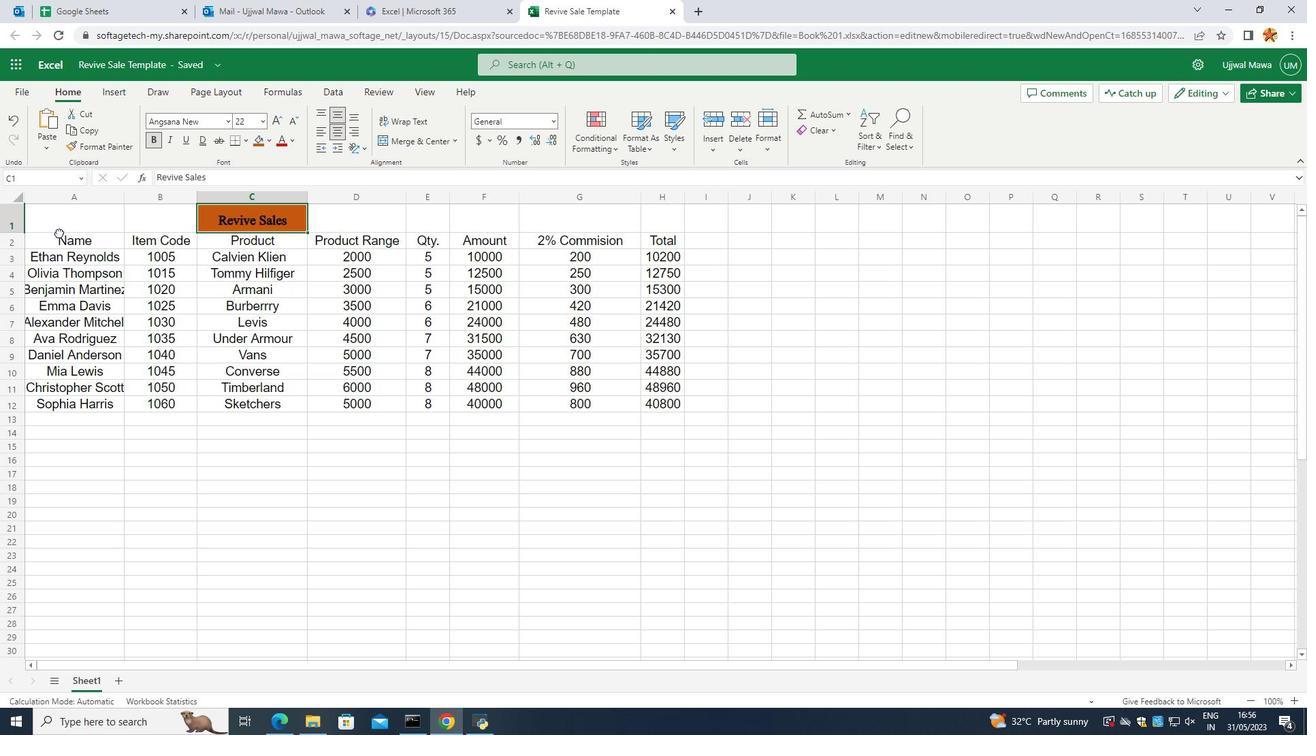 
Action: Mouse pressed left at (57, 235)
Screenshot: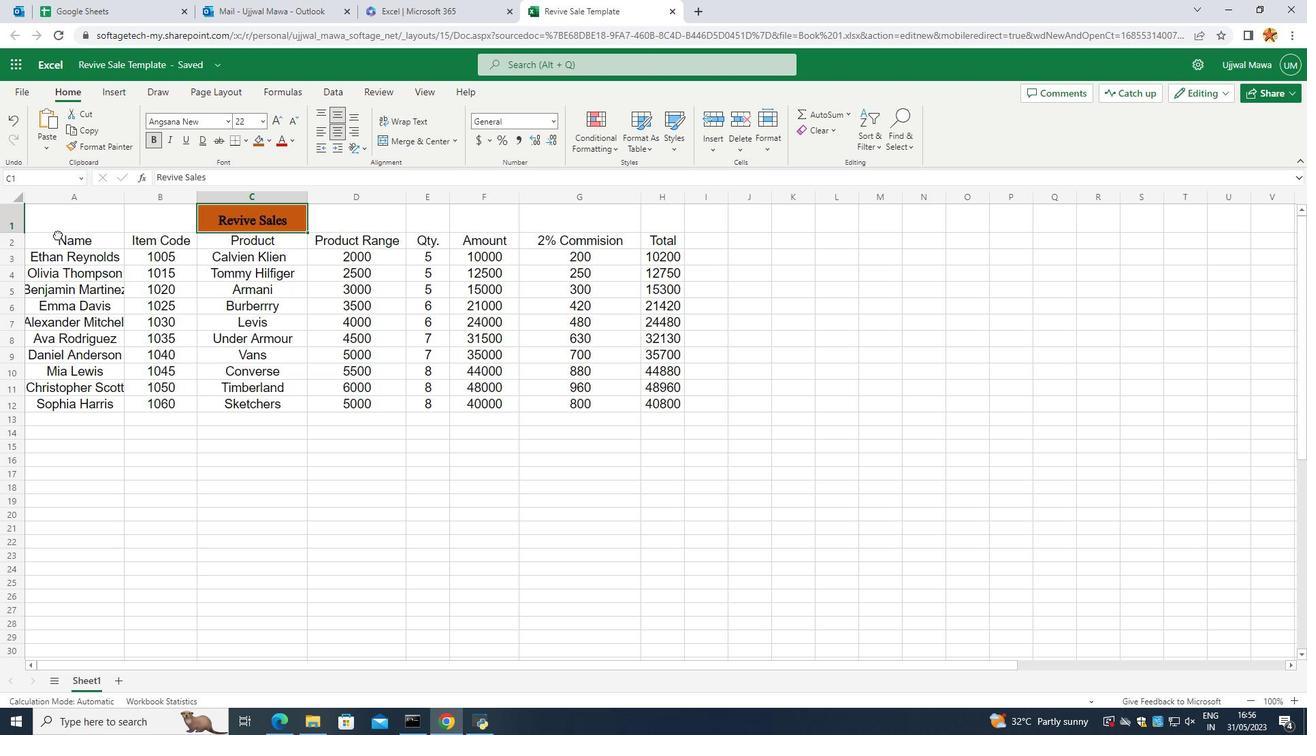 
Action: Mouse moved to (242, 142)
Screenshot: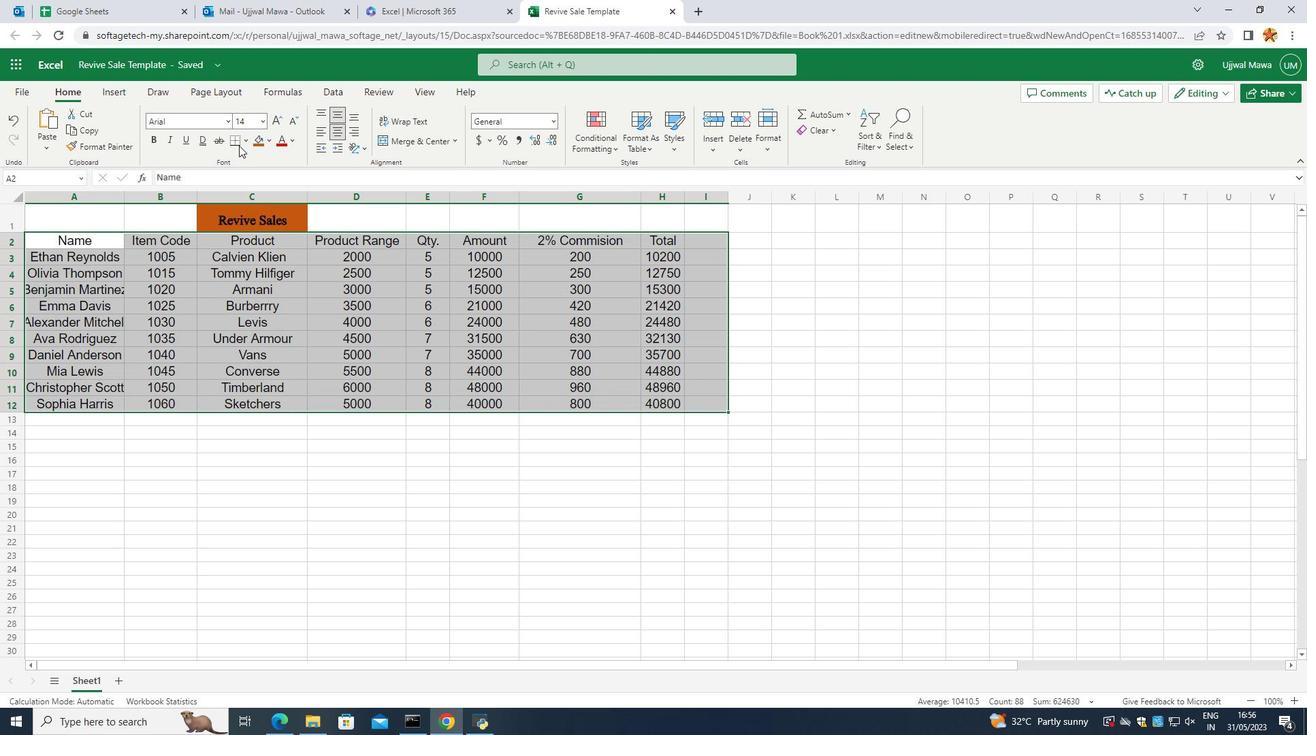 
Action: Mouse pressed left at (242, 142)
Screenshot: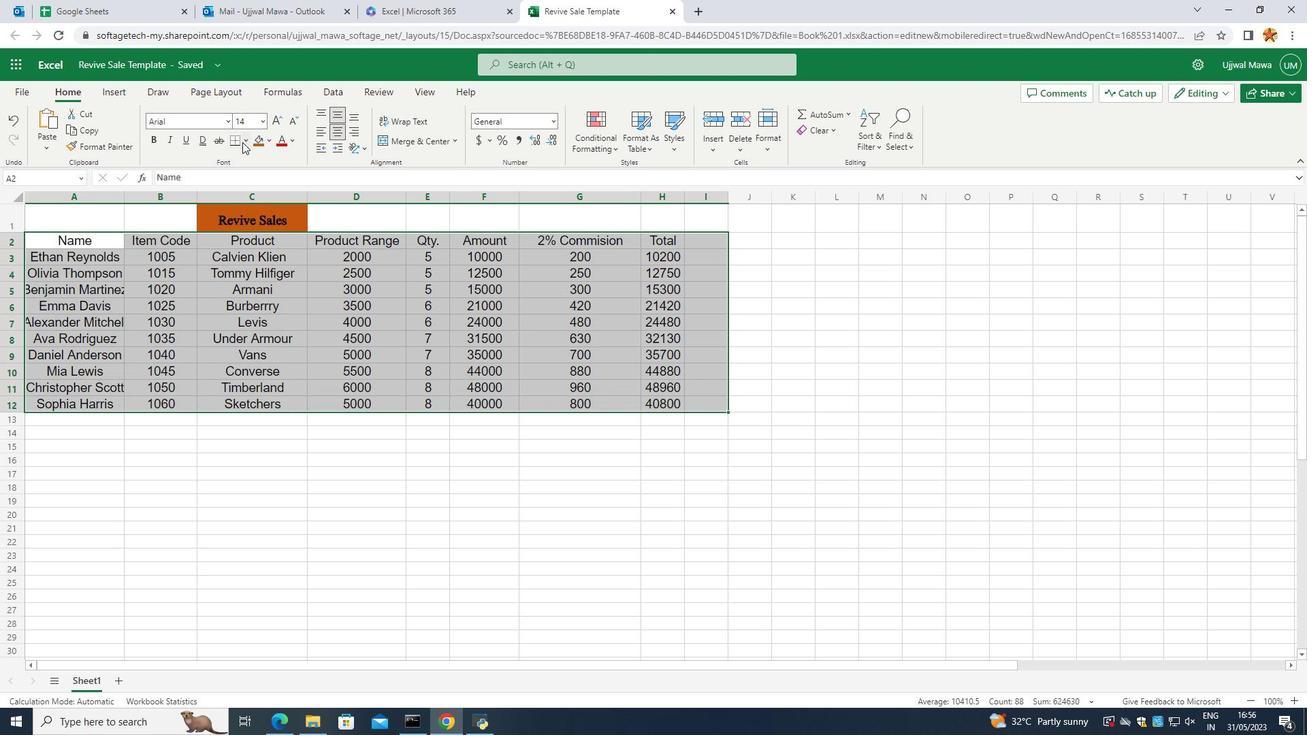 
Action: Mouse moved to (239, 201)
Screenshot: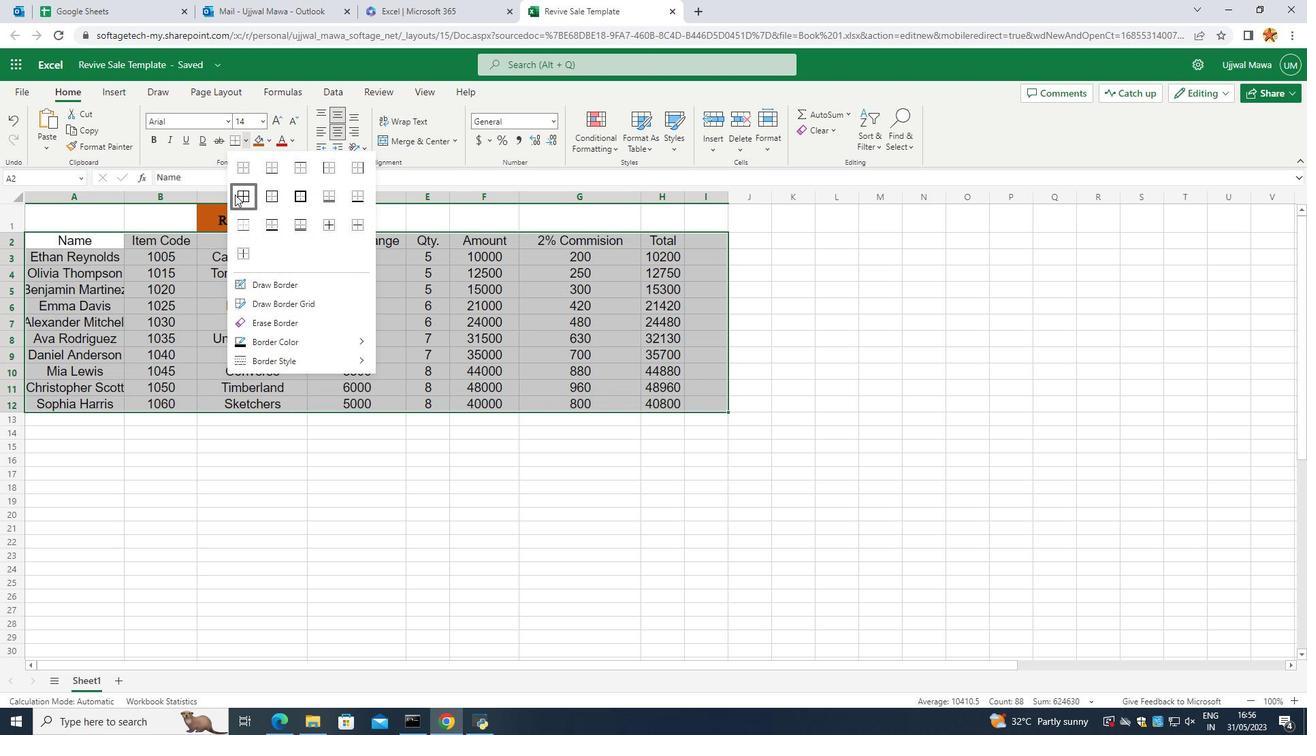 
Action: Mouse pressed left at (239, 201)
Screenshot: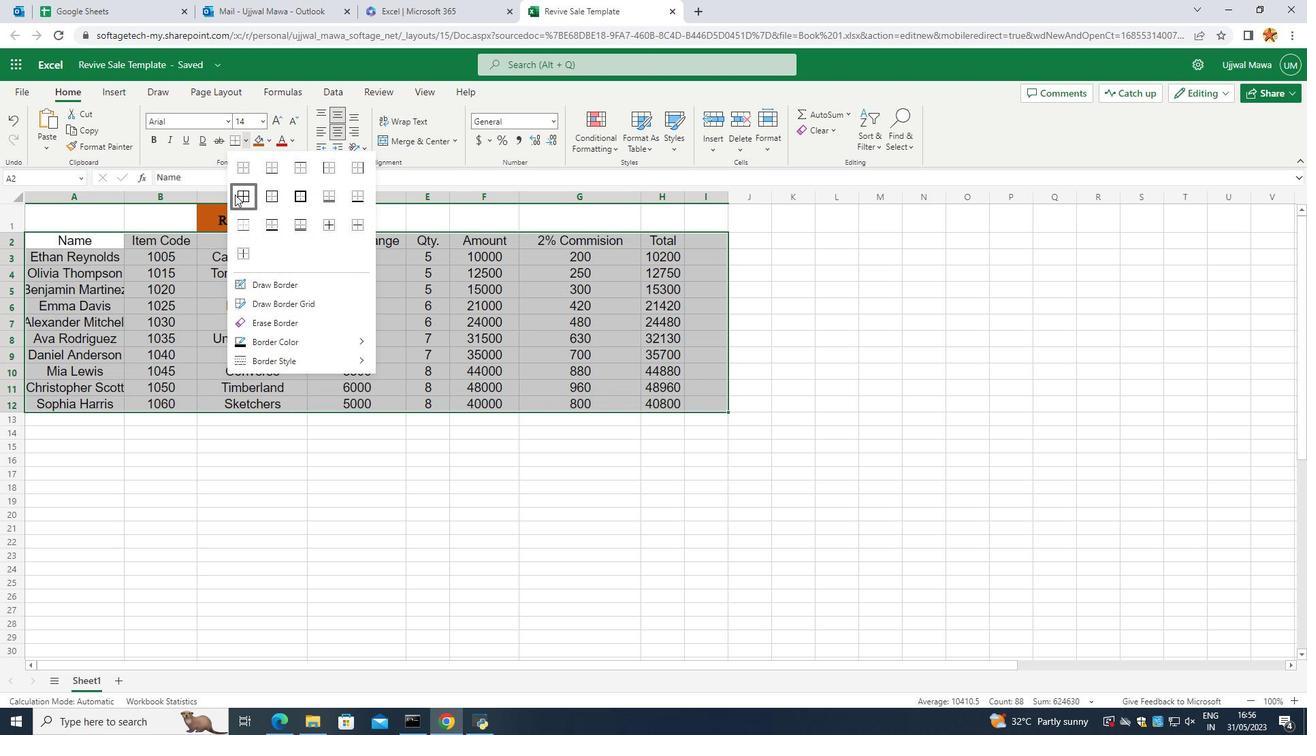 
Action: Mouse moved to (238, 408)
Screenshot: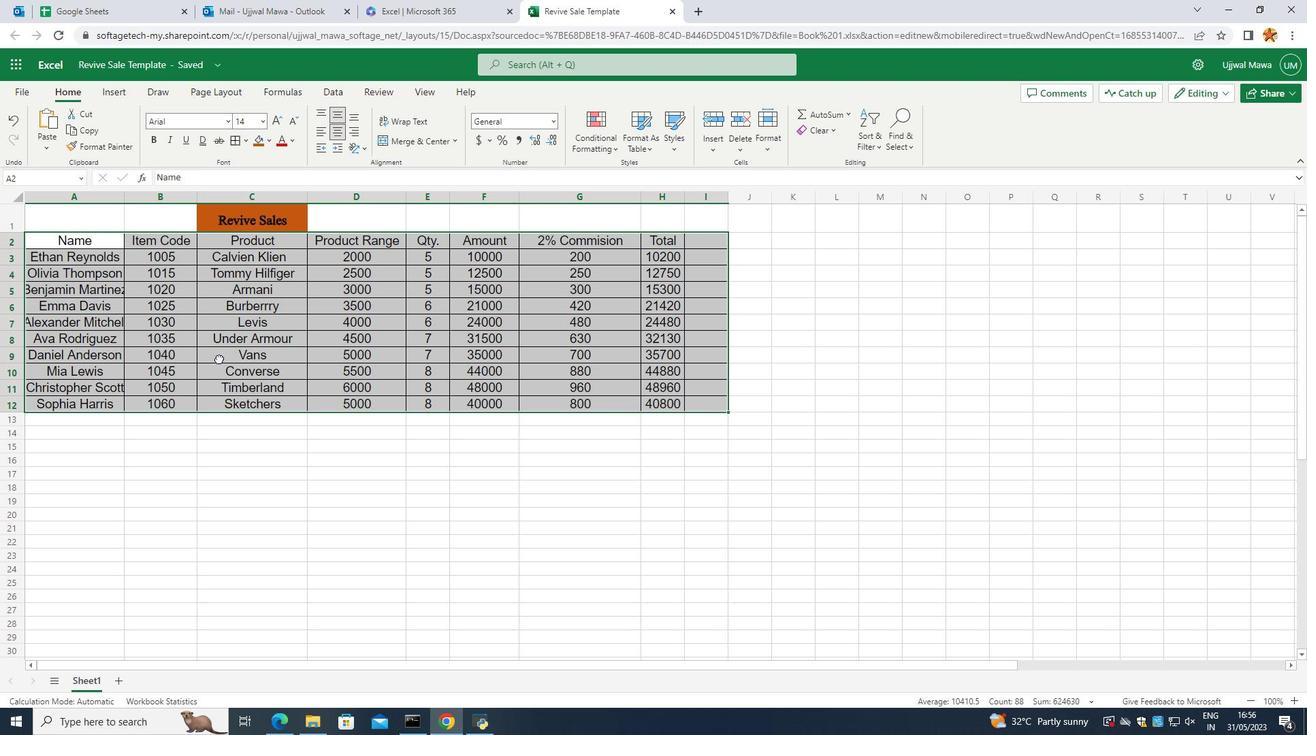 
Action: Mouse pressed left at (238, 408)
Screenshot: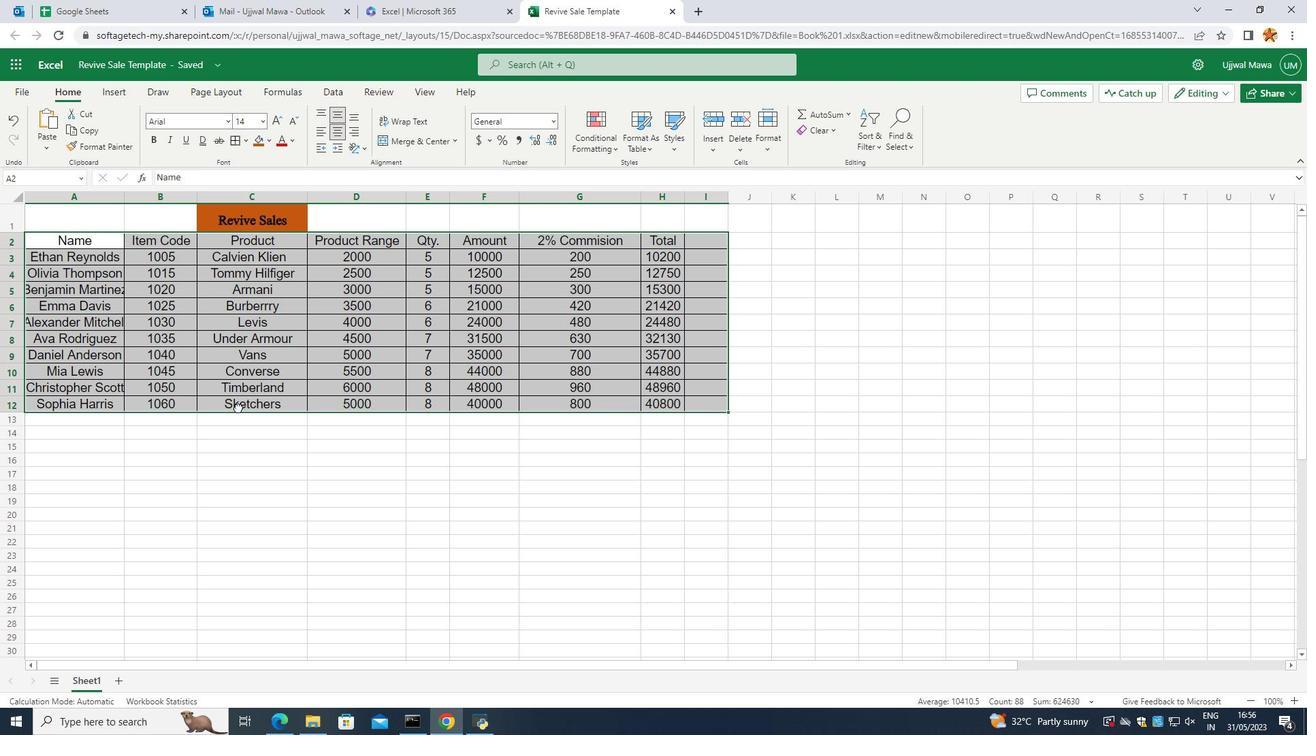 
Action: Mouse moved to (238, 400)
Screenshot: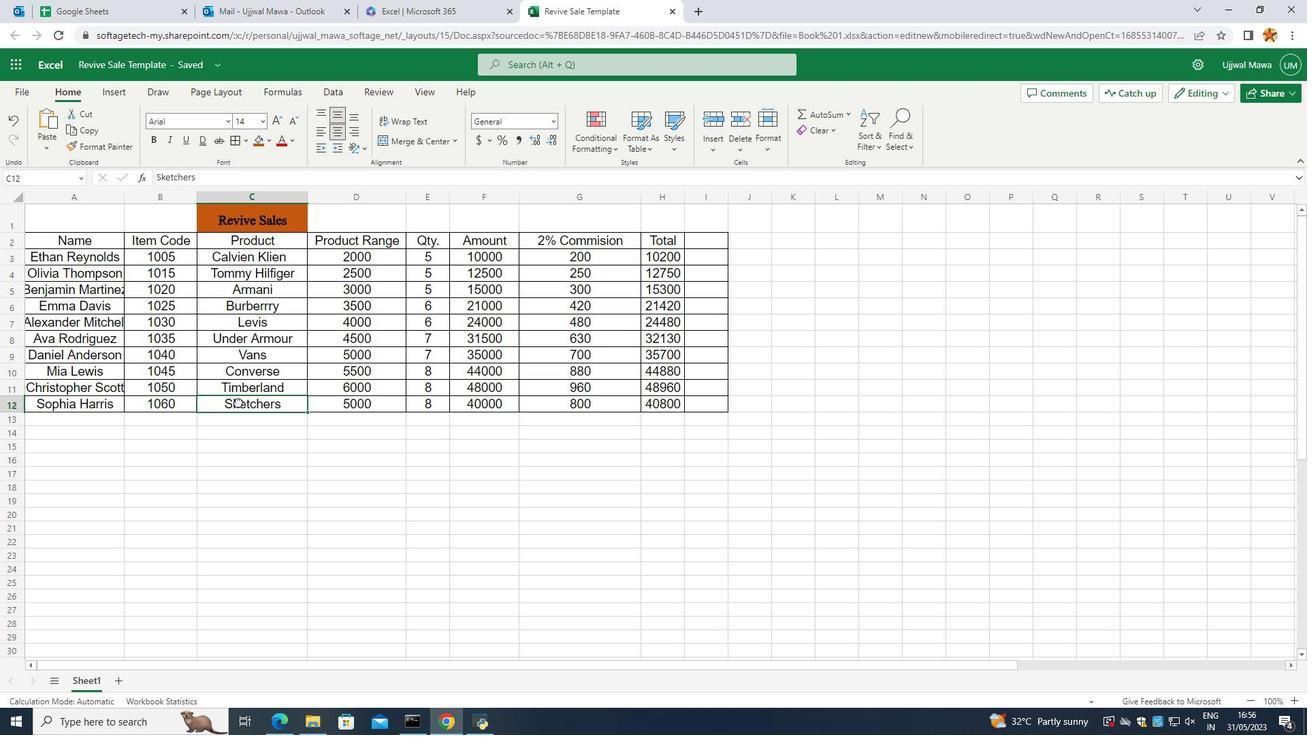 
